 Task: Open Card Social Media Influencer Campaign Review in Board Market Analysis for Market Penetration Strategy to Workspace Digital Marketing Agencies and add a team member Softage.1@softage.net, a label Purple, a checklist Slow Food Movement, an attachment from your onedrive, a color Purple and finally, add a card description 'Plan and execute company team-building conference with team-building exercises on problem-solving and decision making' and a comment 'Given the potential impact of this task on our company reputation for innovation, let us ensure that we approach it with a sense of creativity and imagination.'. Add a start date 'Jan 09, 1900' with a due date 'Jan 16, 1900'
Action: Mouse moved to (539, 164)
Screenshot: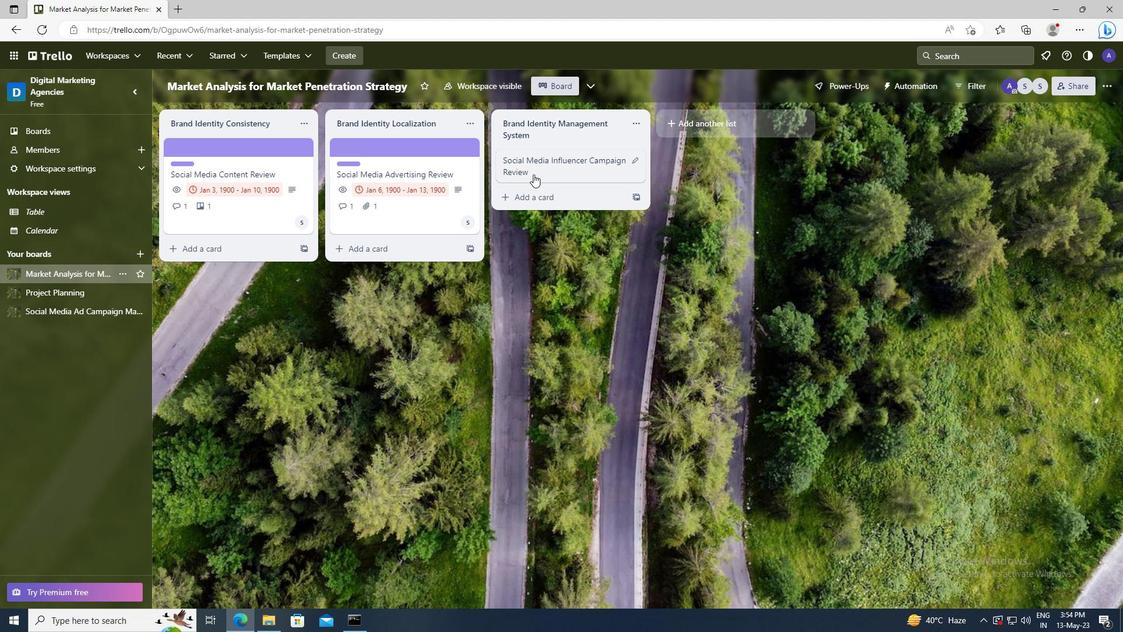 
Action: Mouse pressed left at (539, 164)
Screenshot: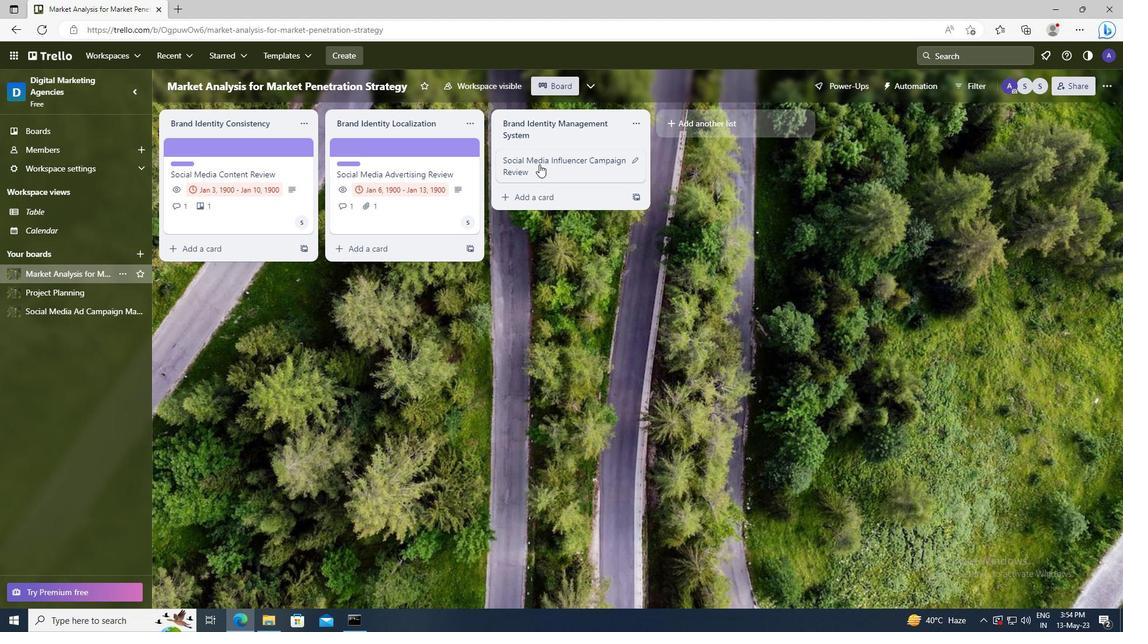 
Action: Mouse moved to (696, 183)
Screenshot: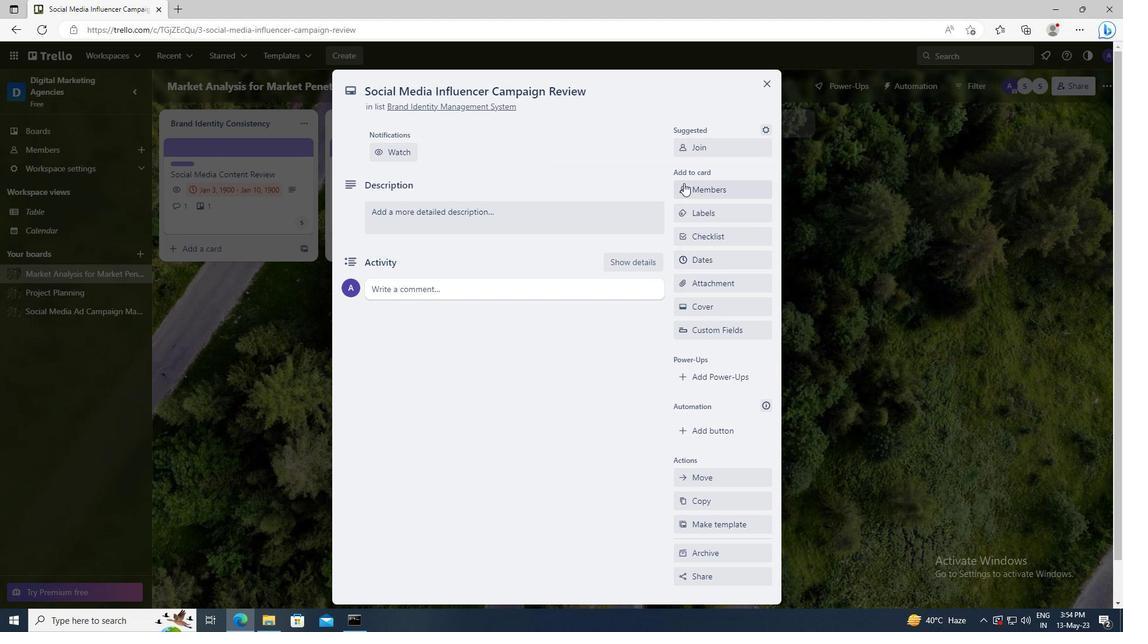 
Action: Mouse pressed left at (696, 183)
Screenshot: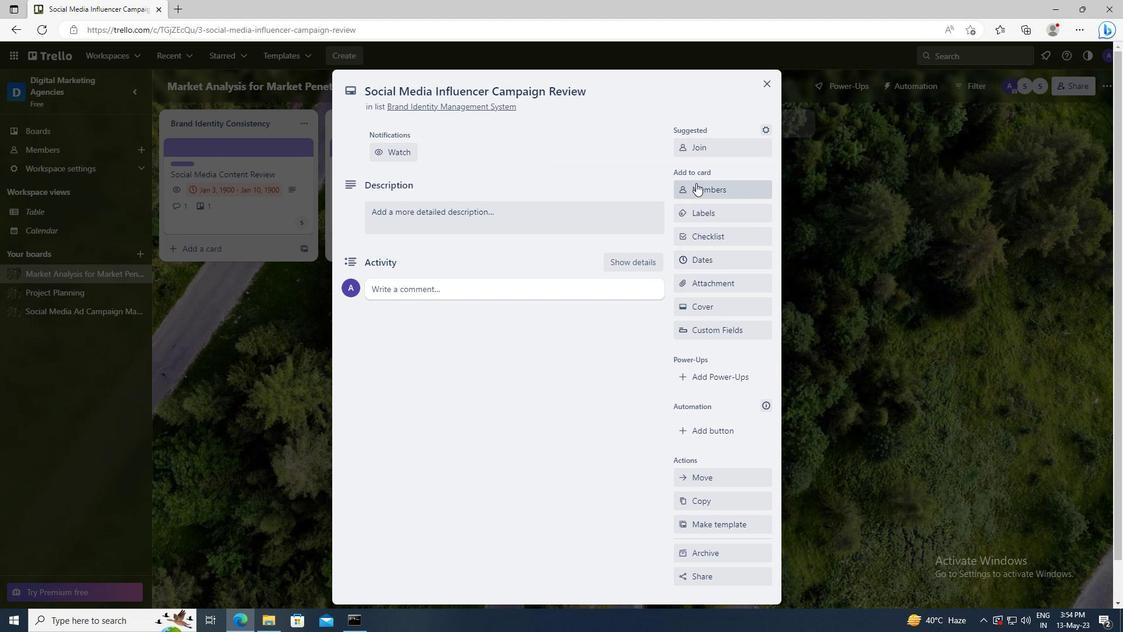 
Action: Mouse moved to (702, 240)
Screenshot: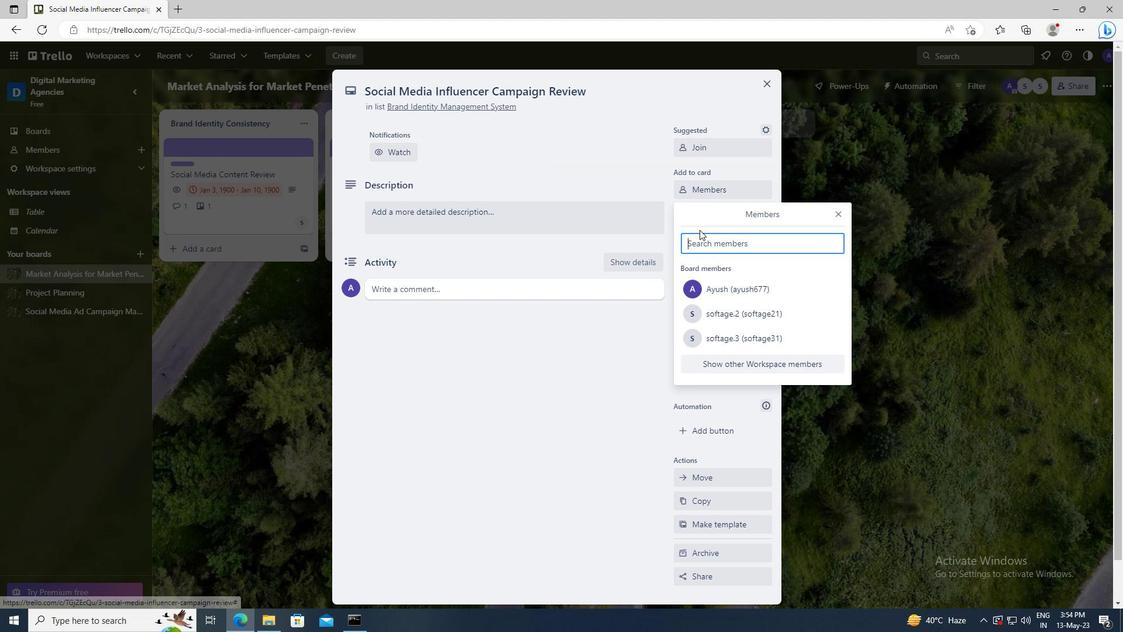 
Action: Mouse pressed left at (702, 240)
Screenshot: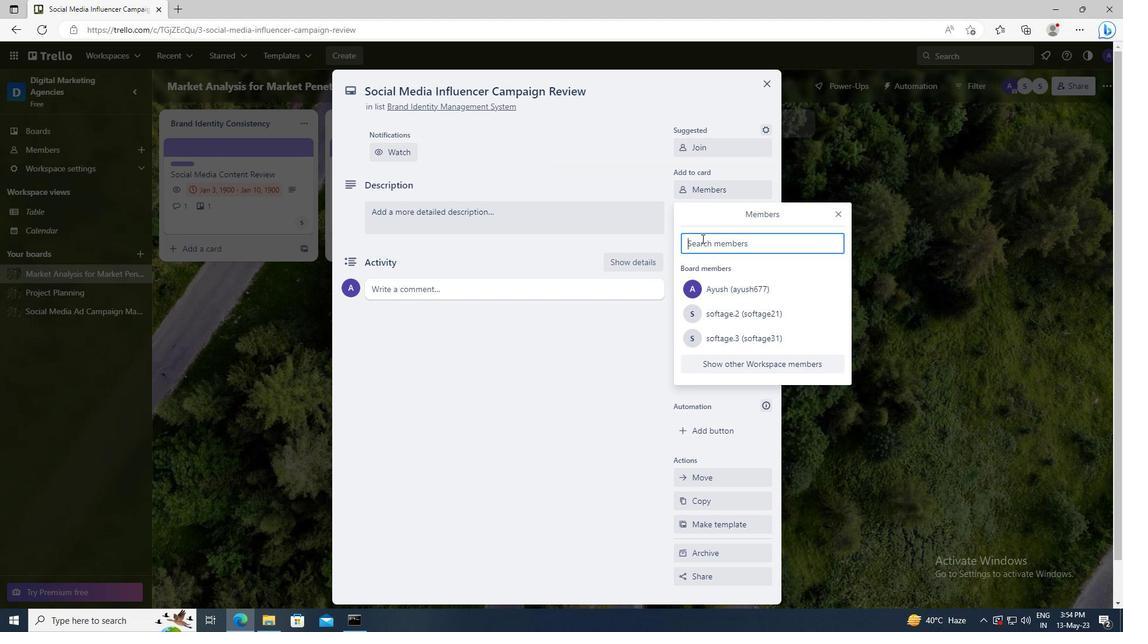 
Action: Key pressed <Key.shift>SOFTAGE.1
Screenshot: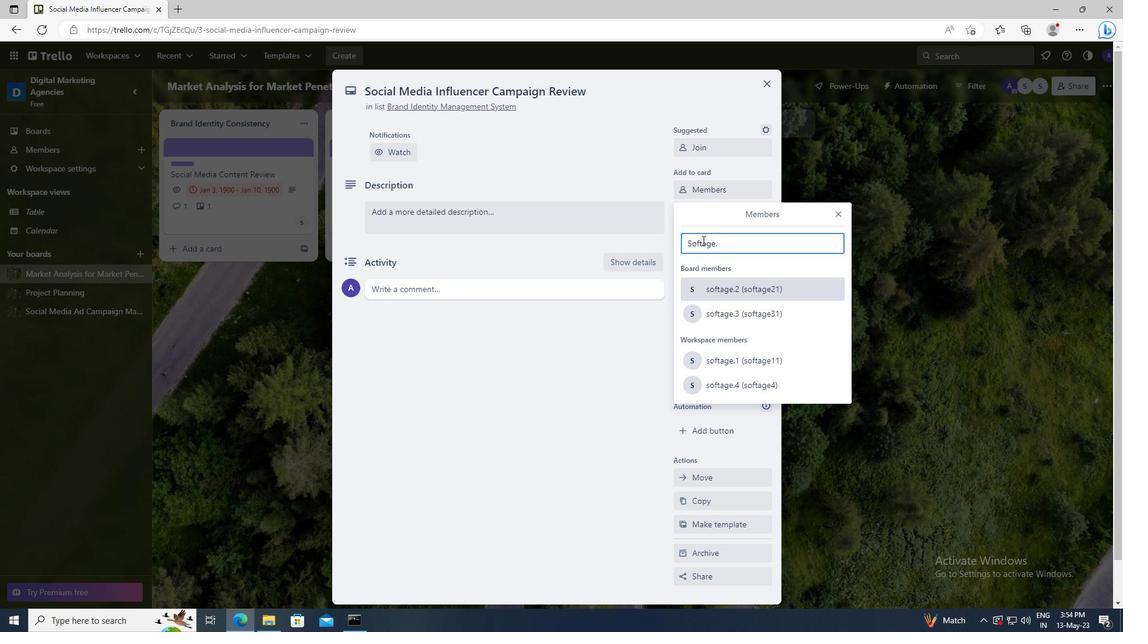 
Action: Mouse moved to (730, 355)
Screenshot: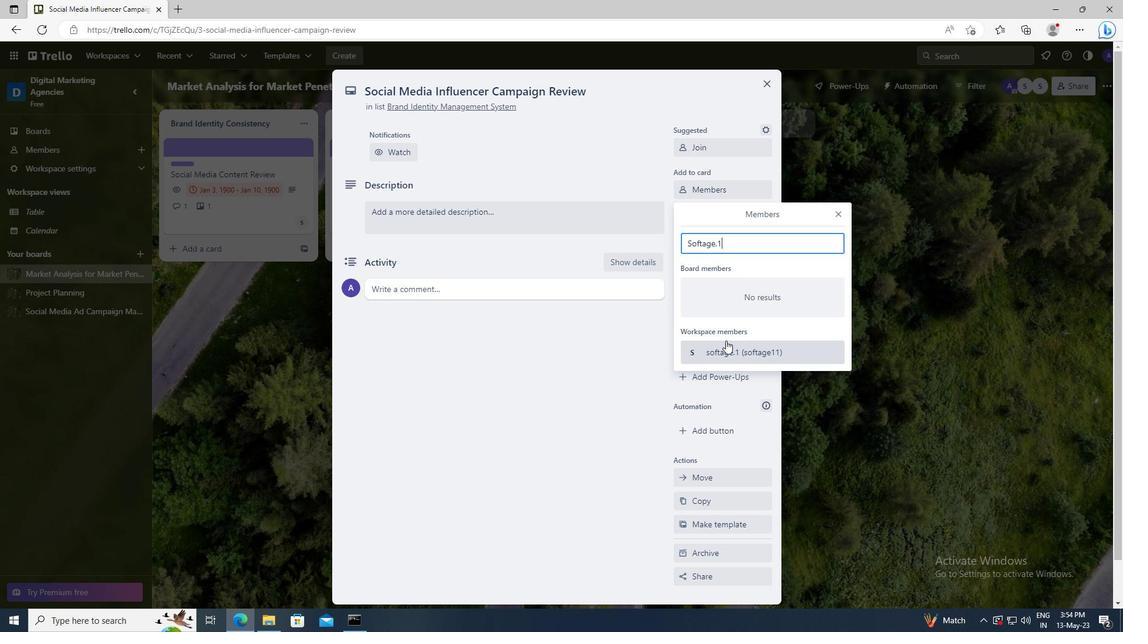 
Action: Mouse pressed left at (730, 355)
Screenshot: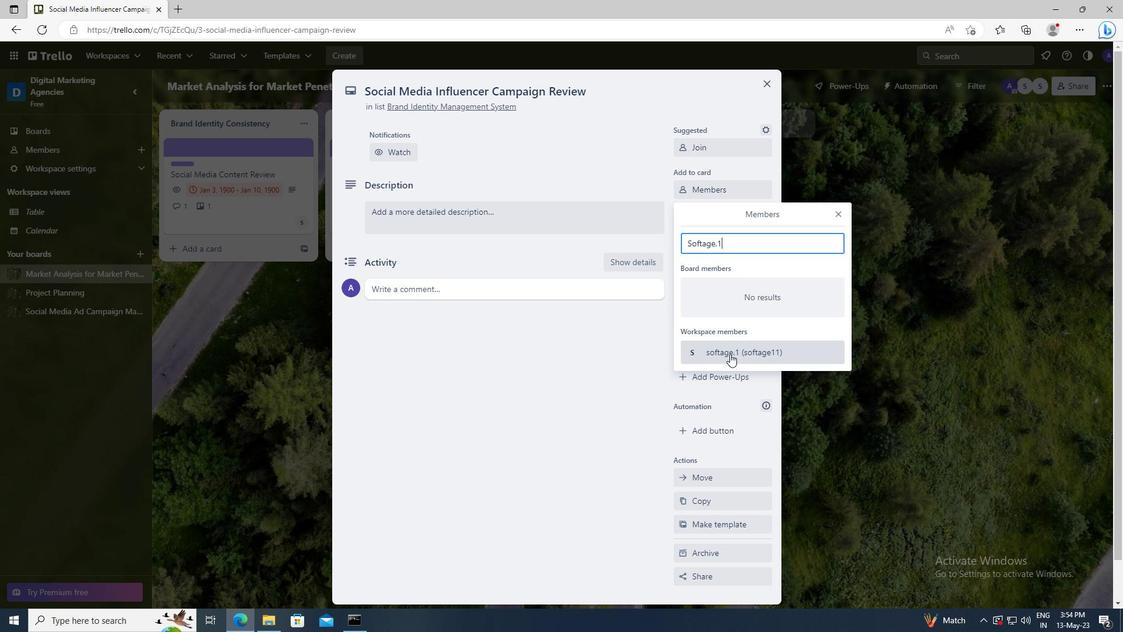 
Action: Mouse moved to (839, 217)
Screenshot: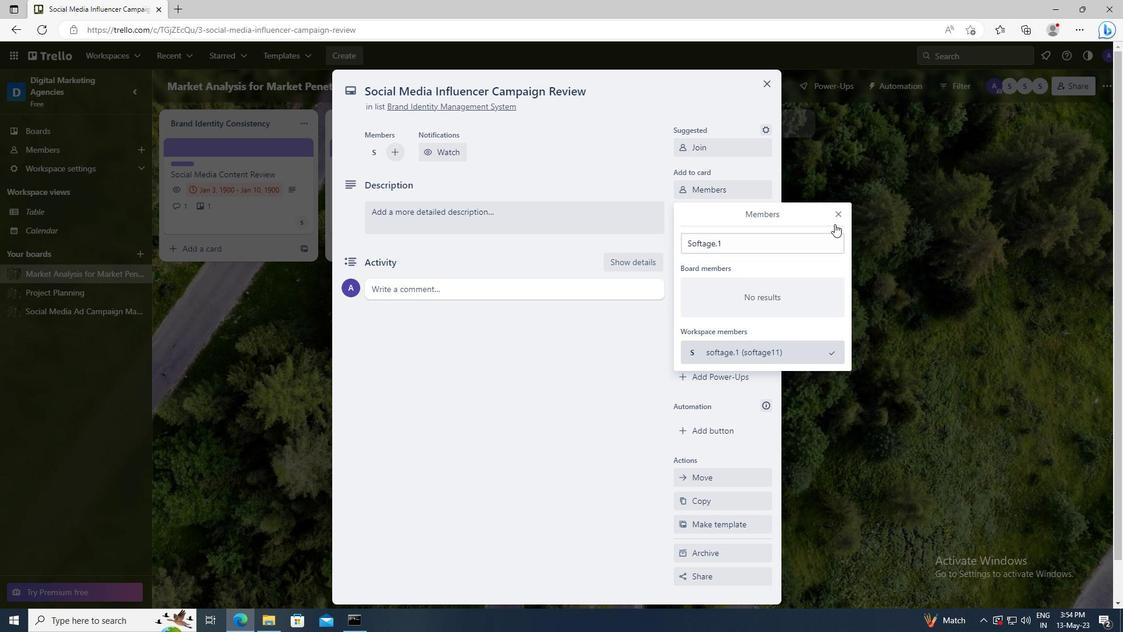 
Action: Mouse pressed left at (839, 217)
Screenshot: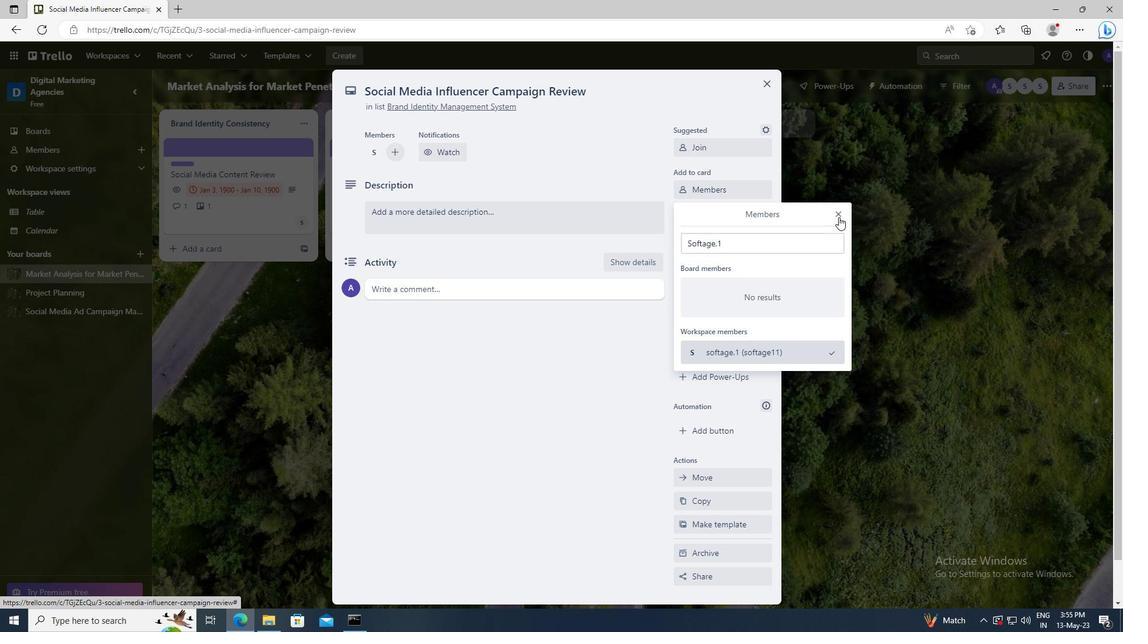 
Action: Mouse moved to (722, 211)
Screenshot: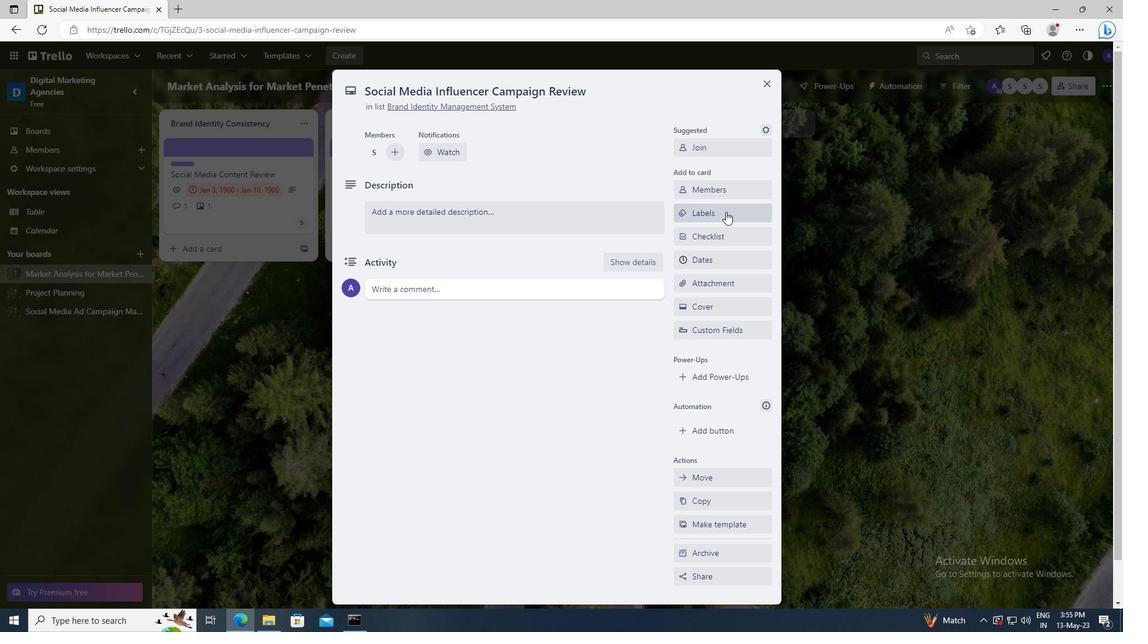 
Action: Mouse pressed left at (722, 211)
Screenshot: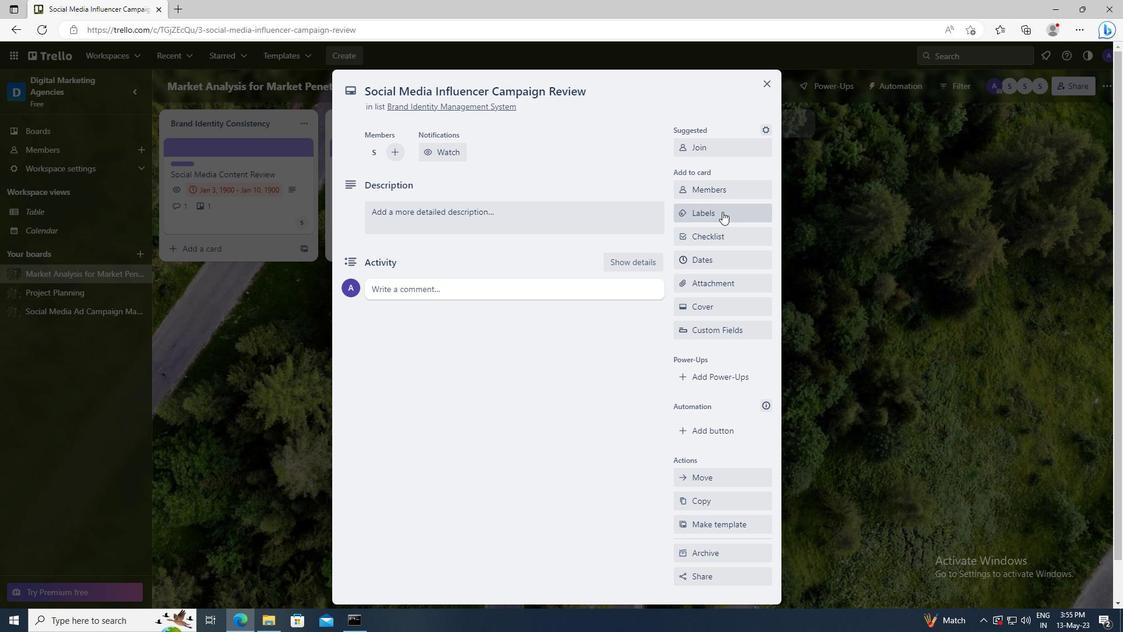 
Action: Mouse moved to (756, 437)
Screenshot: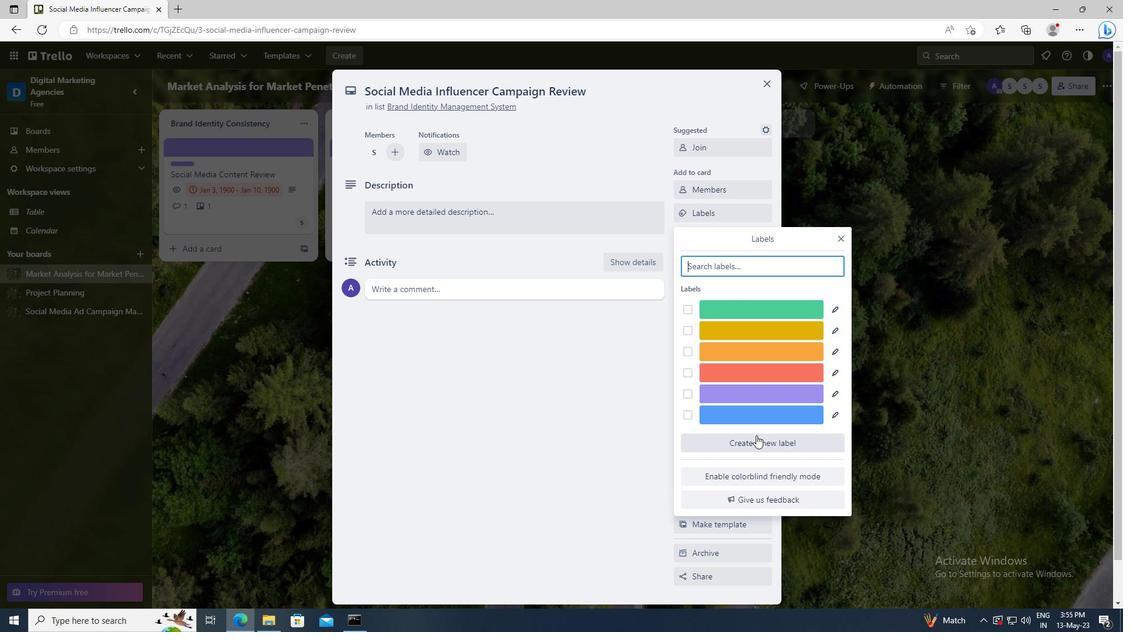 
Action: Mouse pressed left at (756, 437)
Screenshot: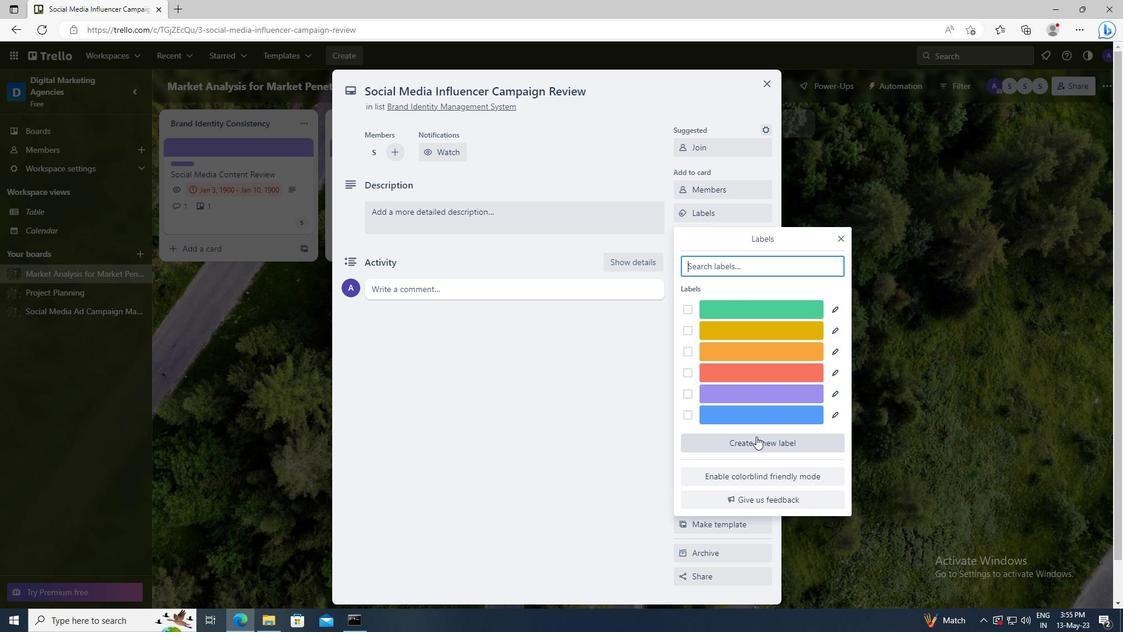 
Action: Mouse moved to (818, 404)
Screenshot: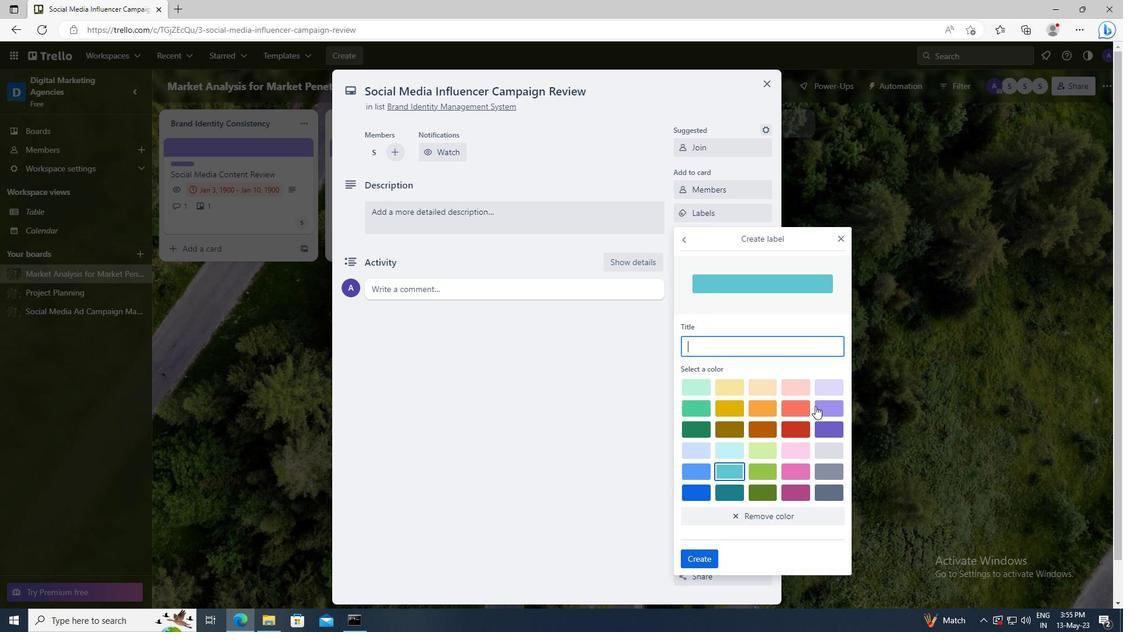
Action: Mouse pressed left at (818, 404)
Screenshot: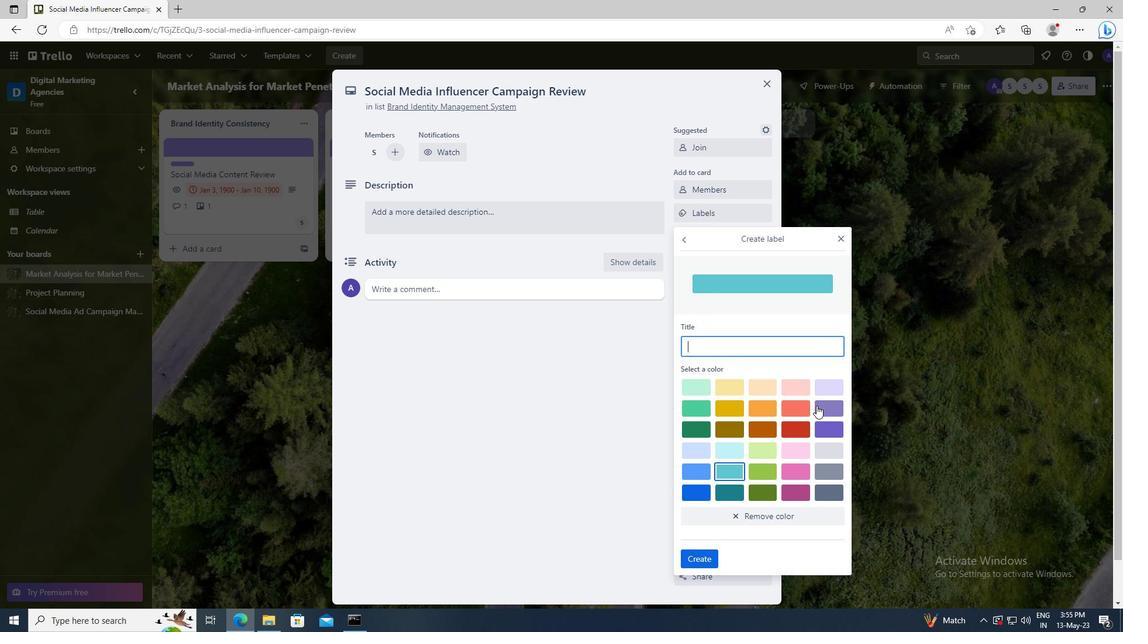 
Action: Mouse moved to (711, 551)
Screenshot: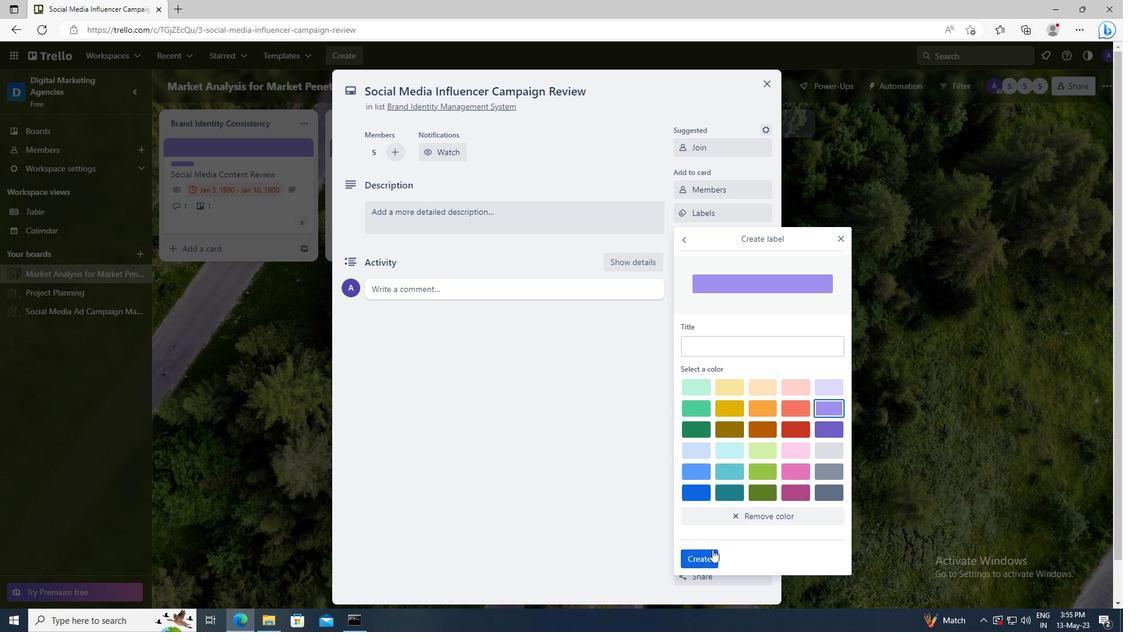 
Action: Mouse pressed left at (711, 551)
Screenshot: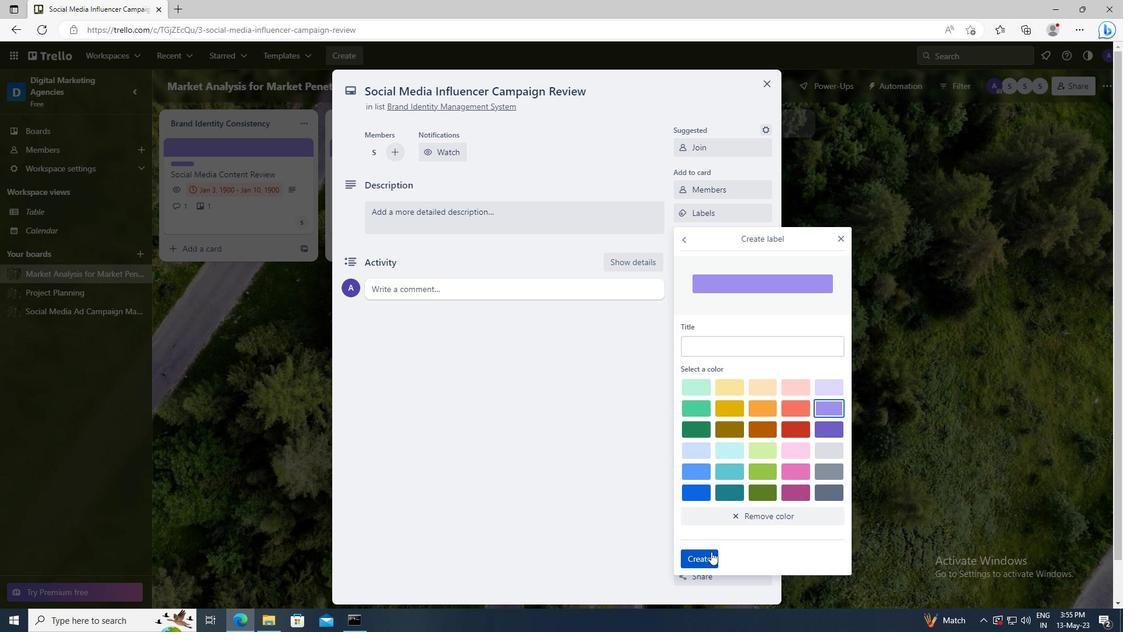 
Action: Mouse moved to (841, 241)
Screenshot: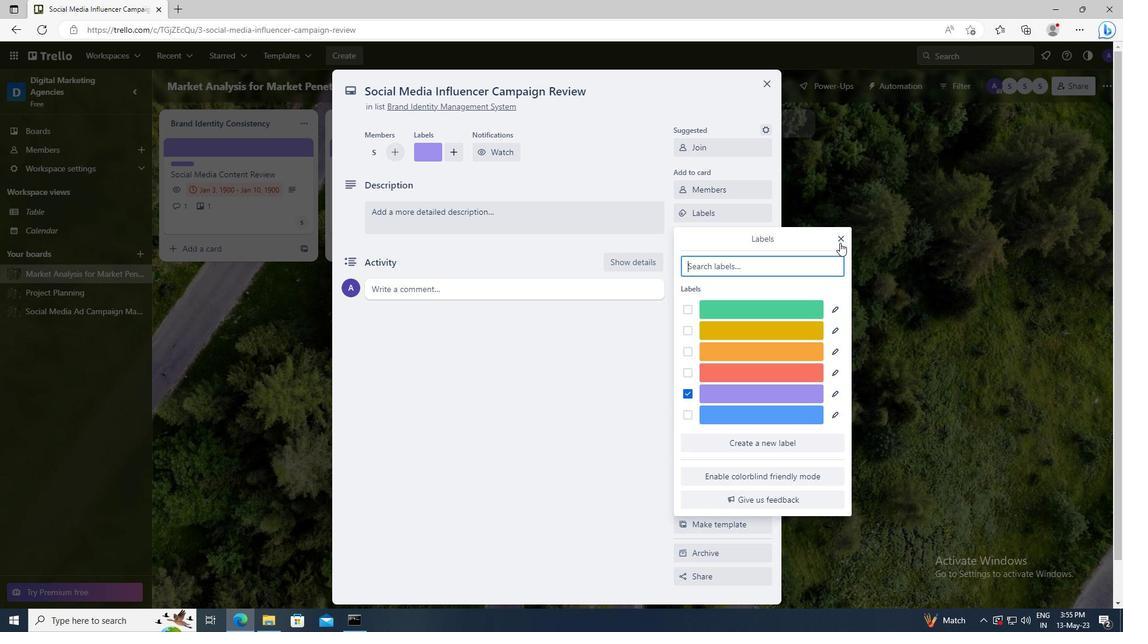 
Action: Mouse pressed left at (841, 241)
Screenshot: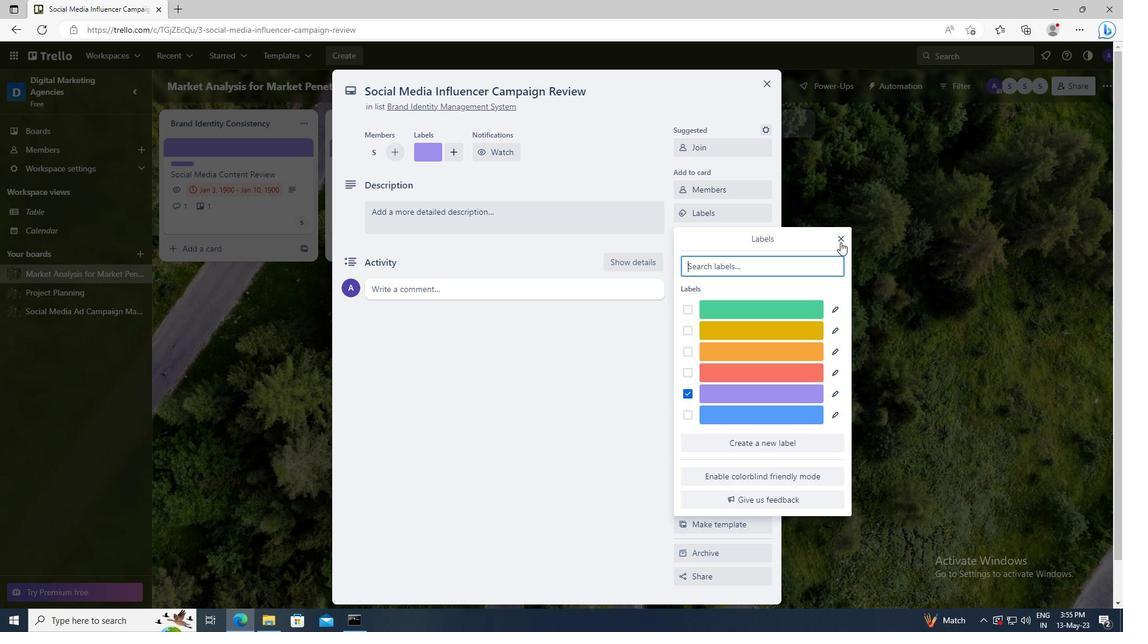 
Action: Mouse moved to (738, 240)
Screenshot: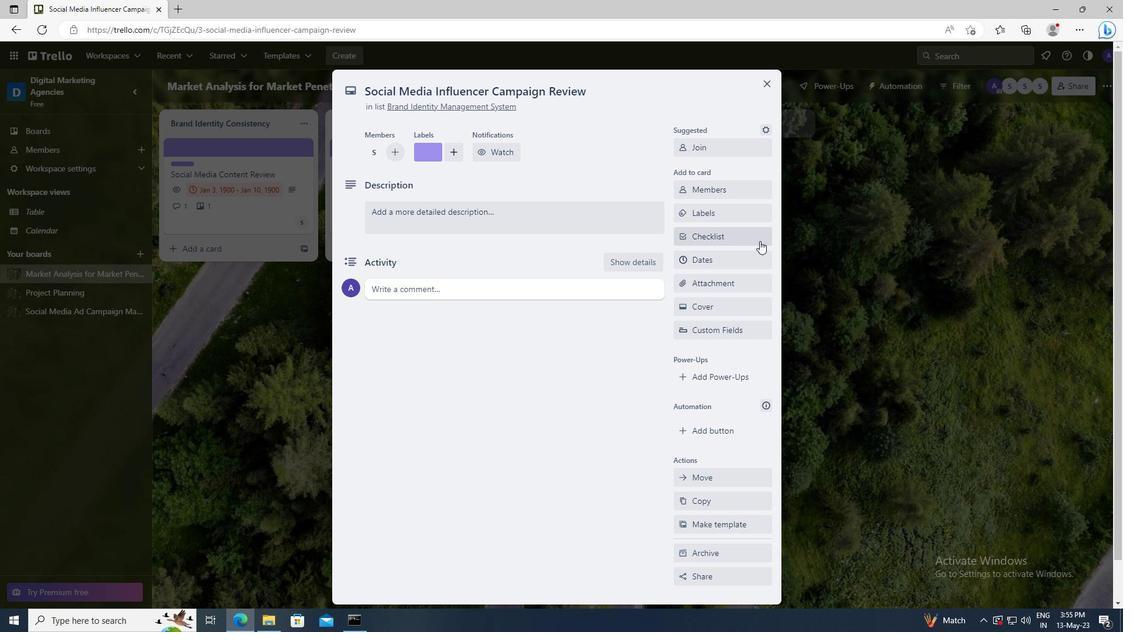 
Action: Mouse pressed left at (738, 240)
Screenshot: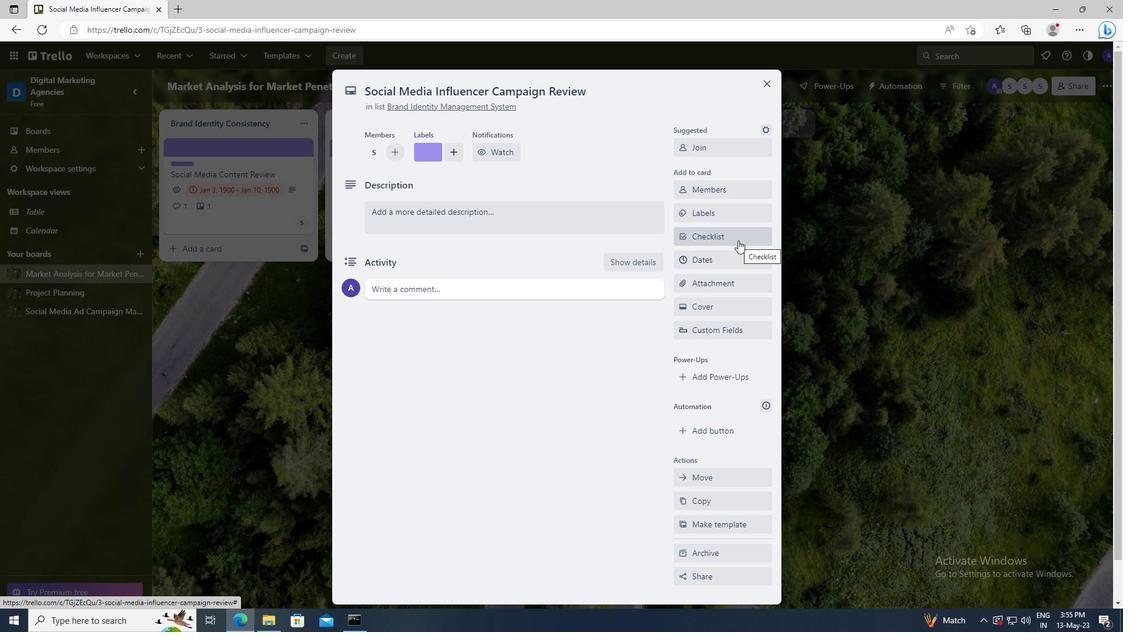
Action: Key pressed <Key.shift>SLOW<Key.space><Key.shift>FOOD<Key.space><Key.shift>MOVEMENT
Screenshot: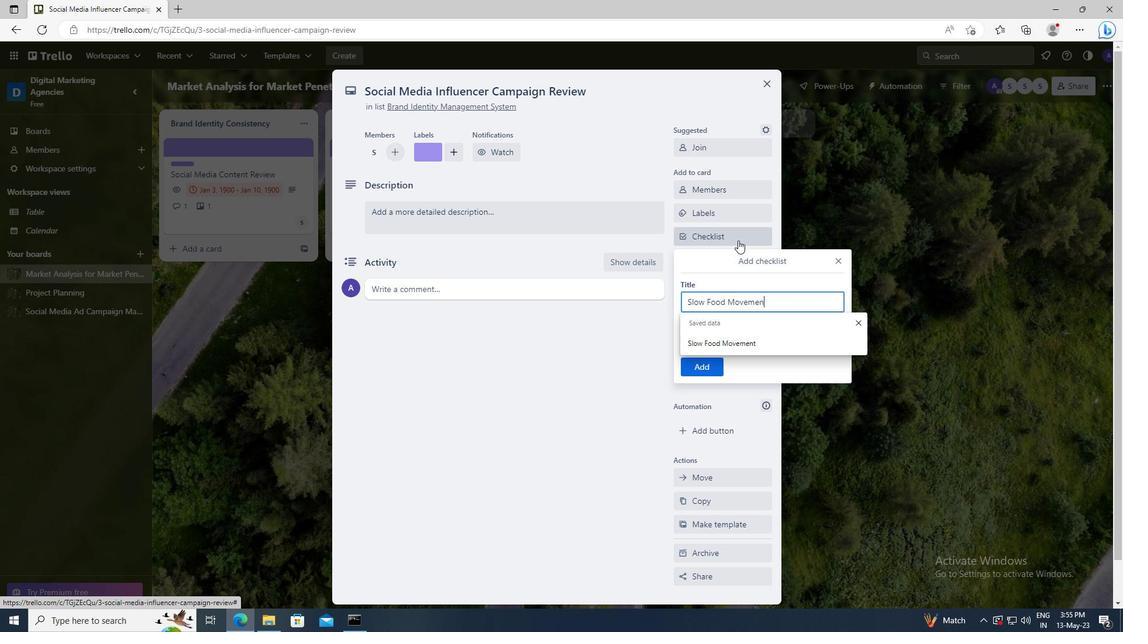 
Action: Mouse moved to (711, 368)
Screenshot: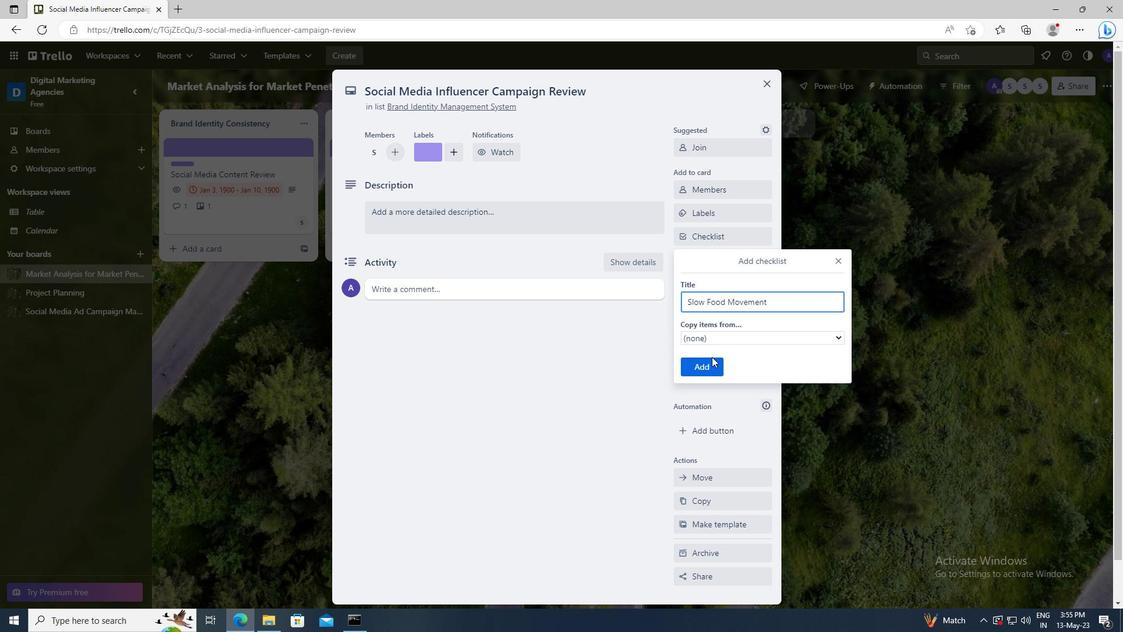 
Action: Mouse pressed left at (711, 368)
Screenshot: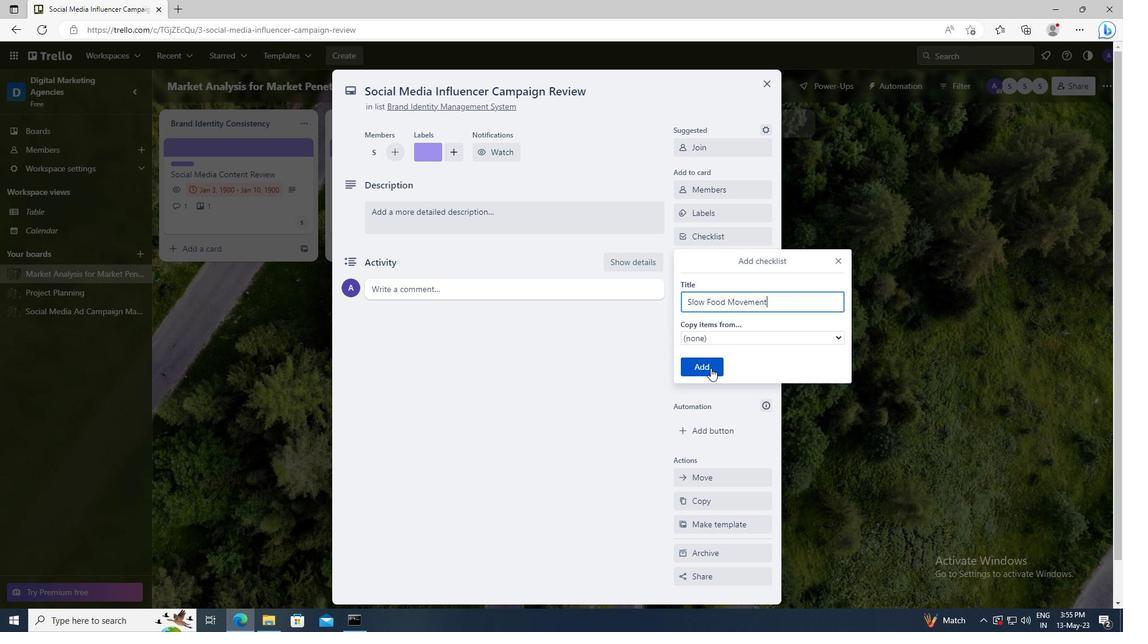 
Action: Mouse moved to (702, 282)
Screenshot: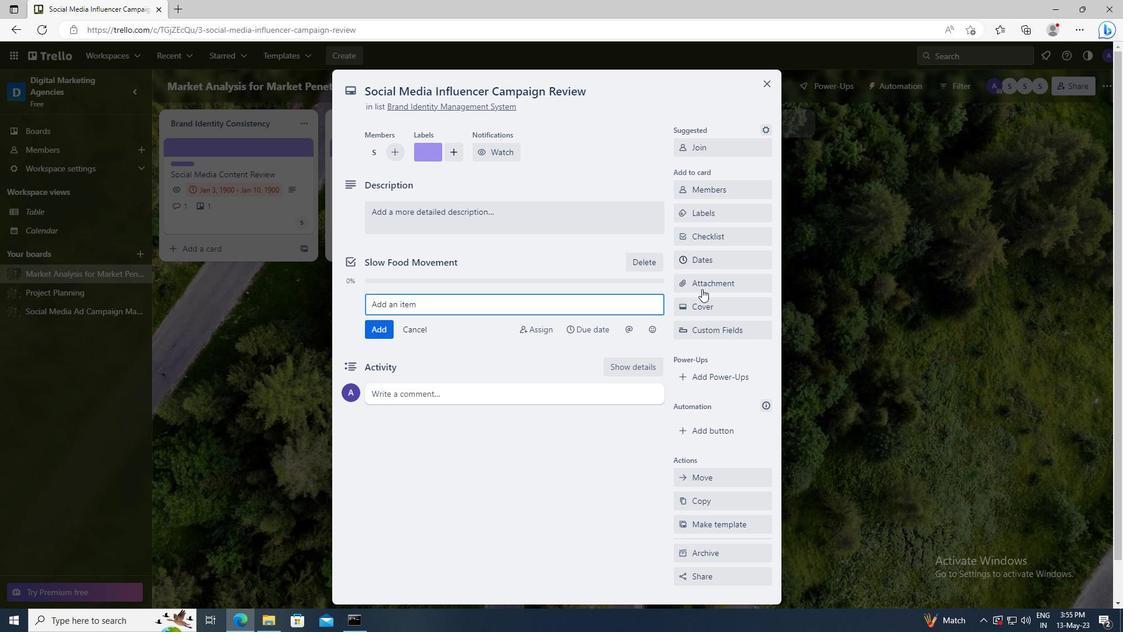 
Action: Mouse pressed left at (702, 282)
Screenshot: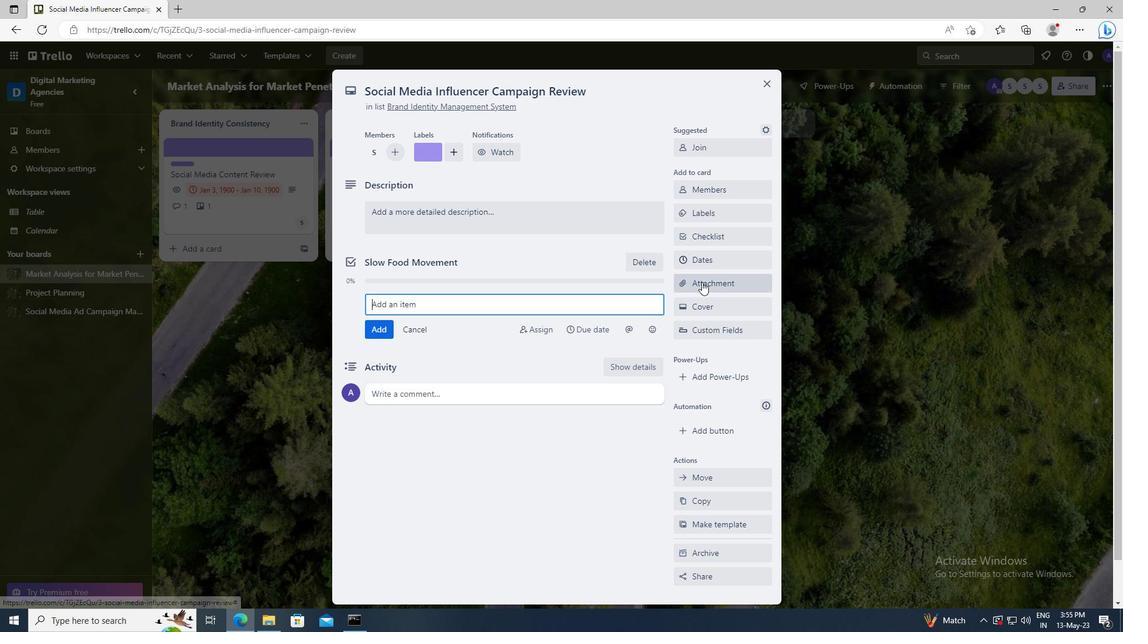 
Action: Mouse moved to (700, 424)
Screenshot: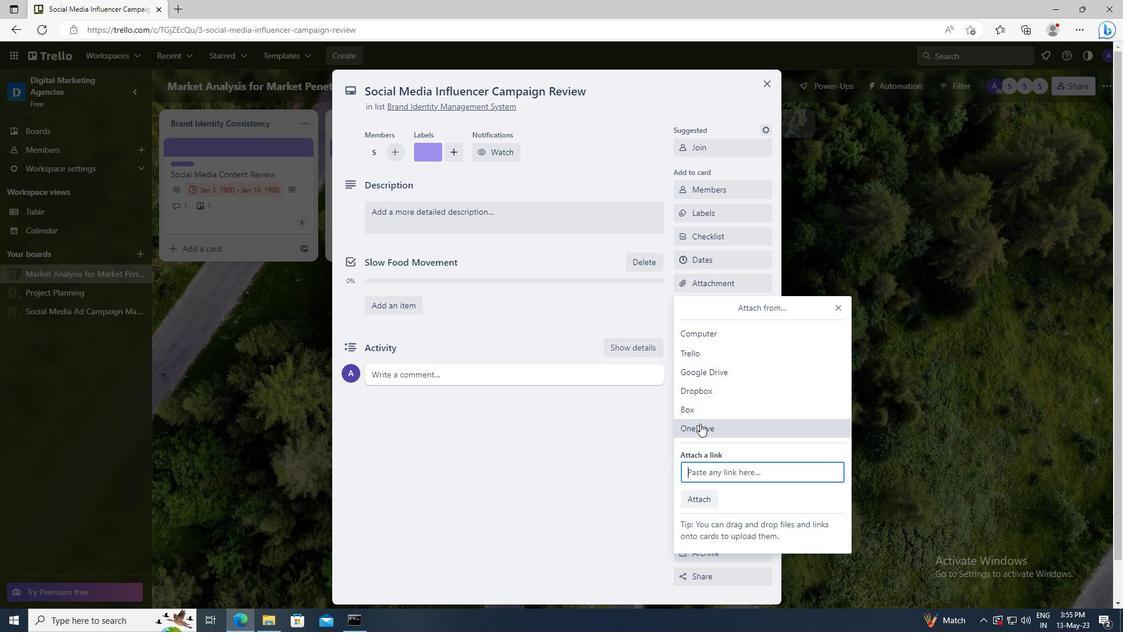 
Action: Mouse pressed left at (700, 424)
Screenshot: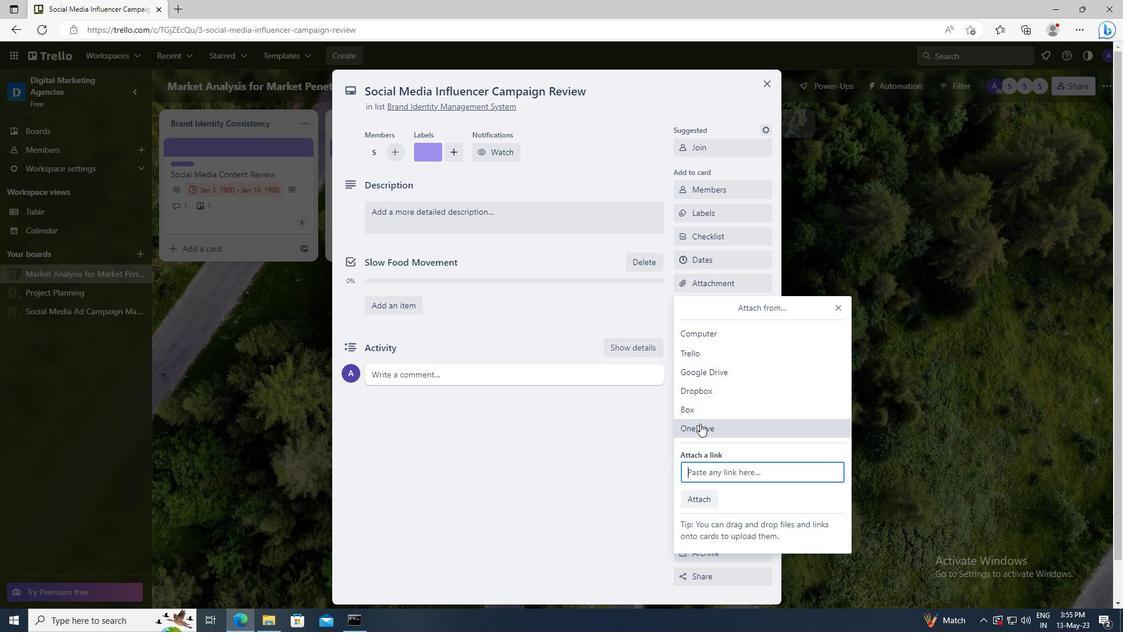 
Action: Mouse moved to (419, 229)
Screenshot: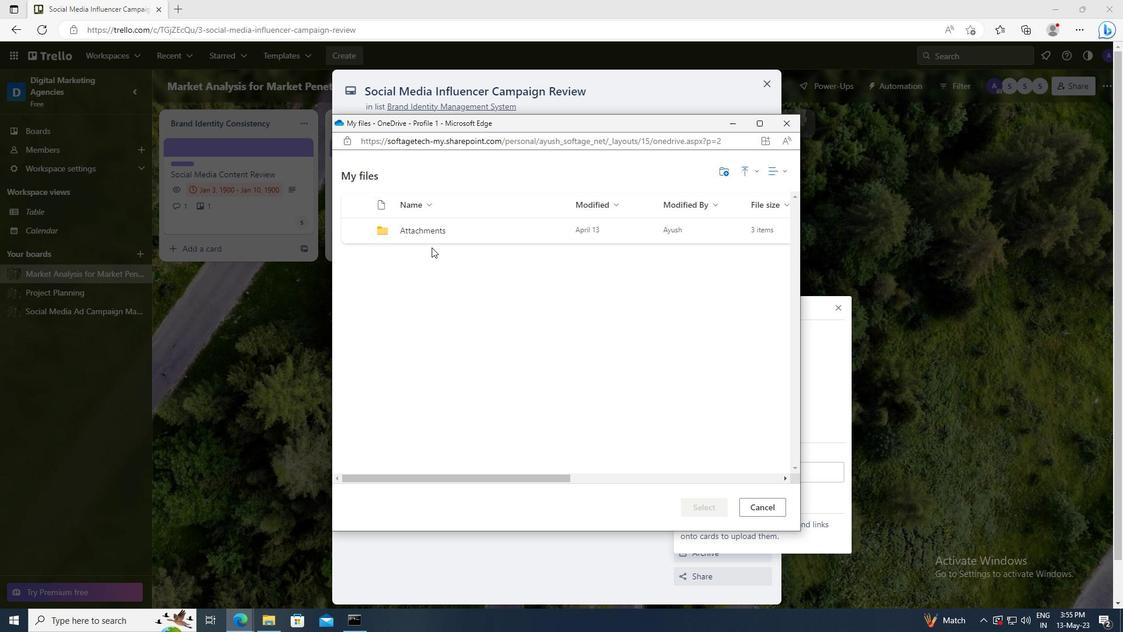 
Action: Mouse pressed left at (419, 229)
Screenshot: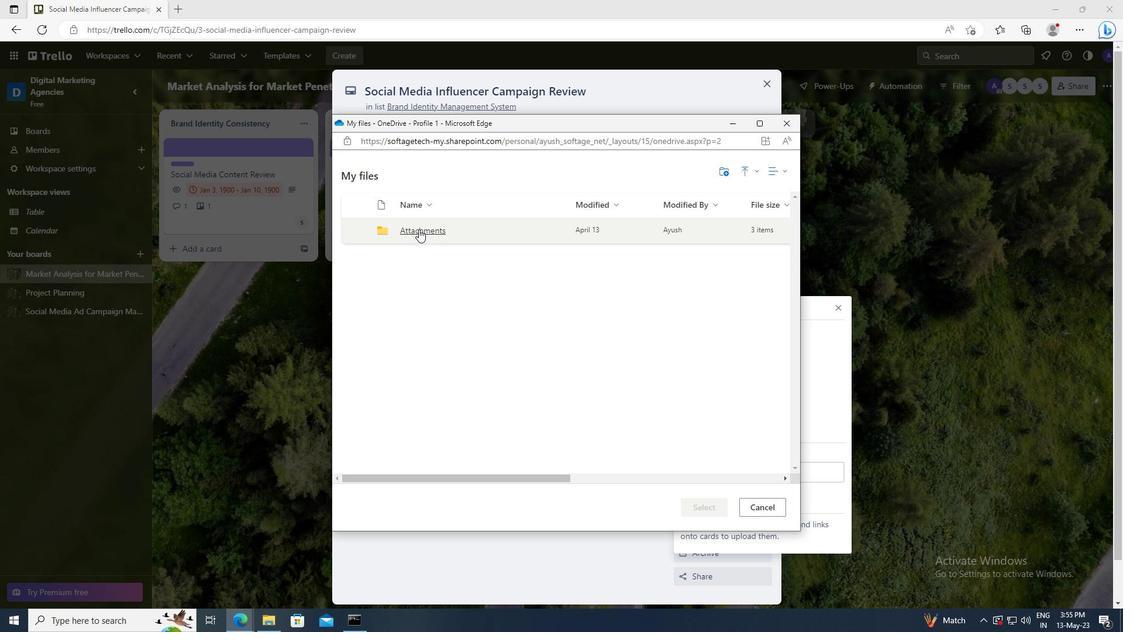 
Action: Mouse moved to (359, 234)
Screenshot: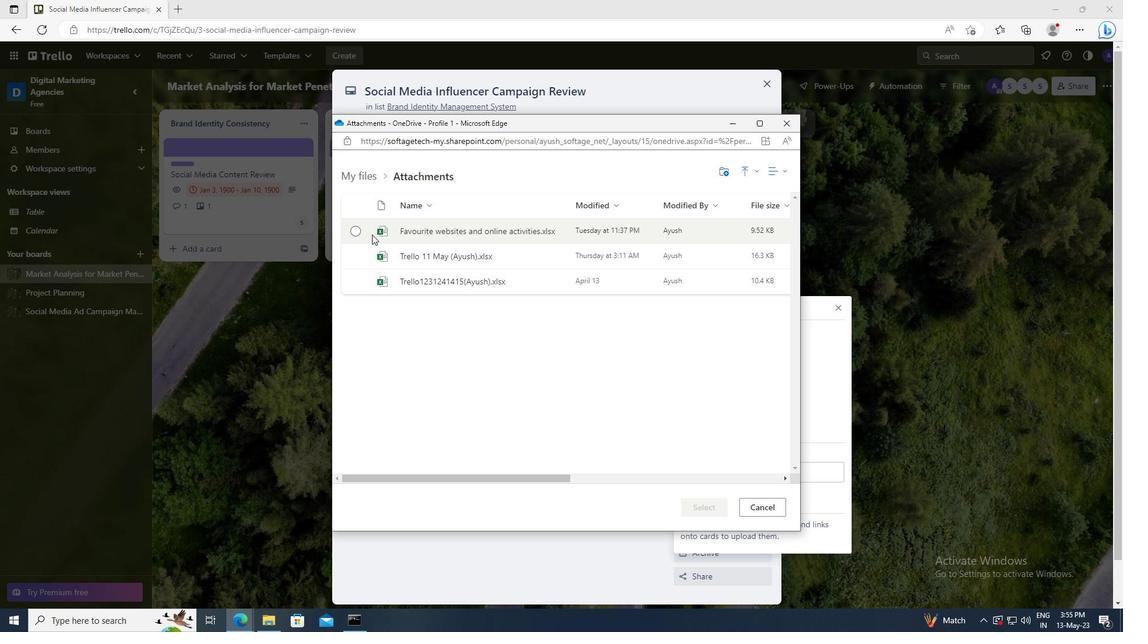 
Action: Mouse pressed left at (359, 234)
Screenshot: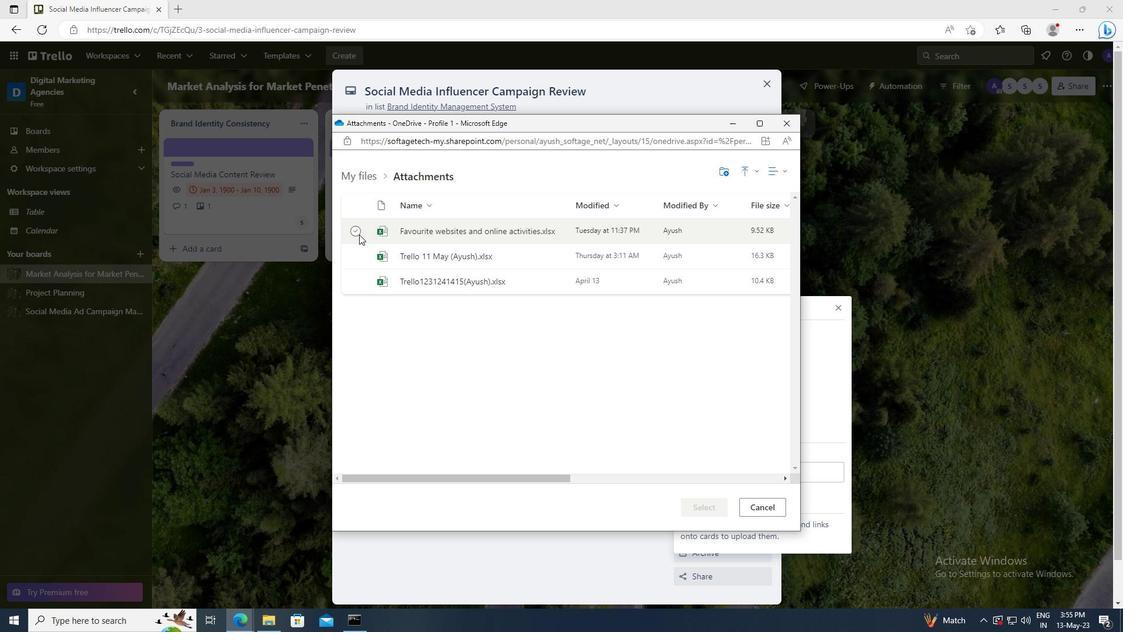 
Action: Mouse moved to (698, 505)
Screenshot: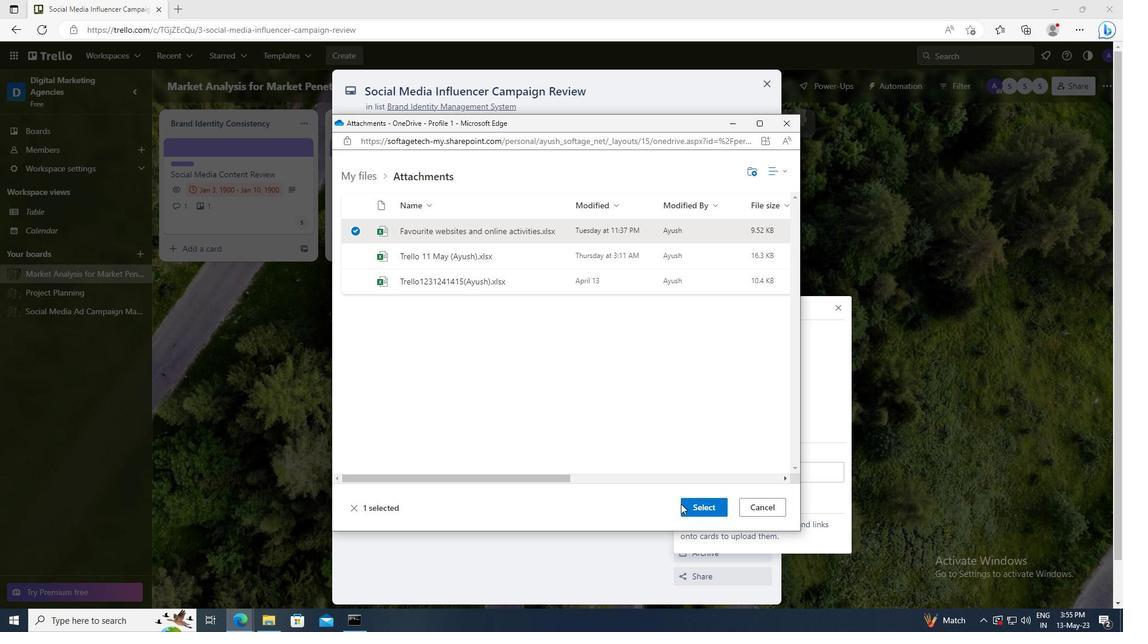 
Action: Mouse pressed left at (698, 505)
Screenshot: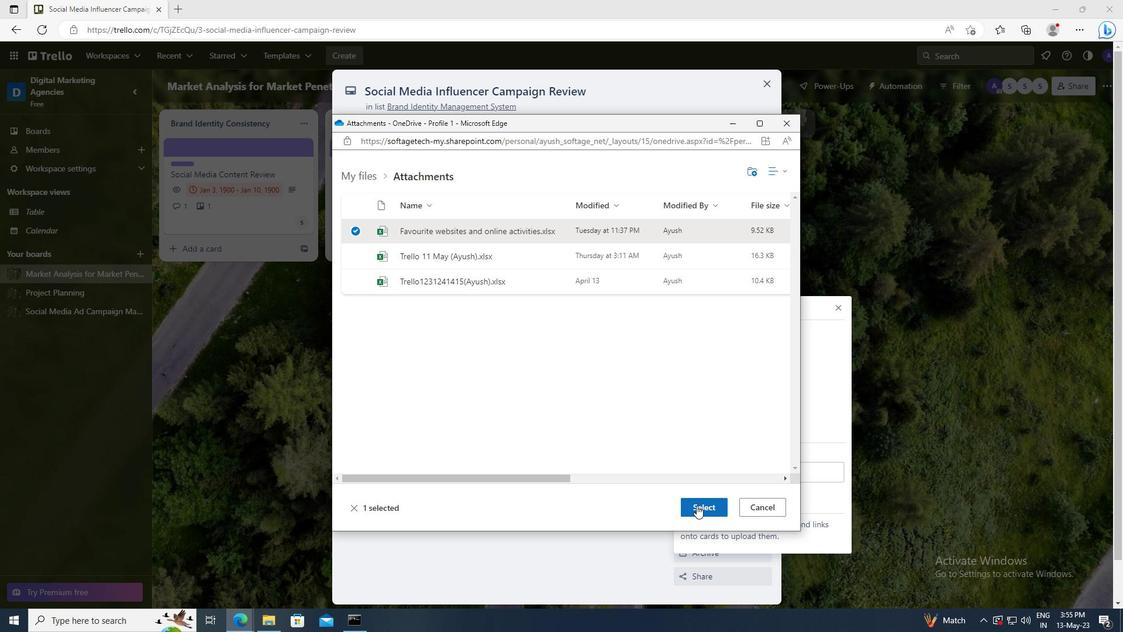 
Action: Mouse moved to (690, 305)
Screenshot: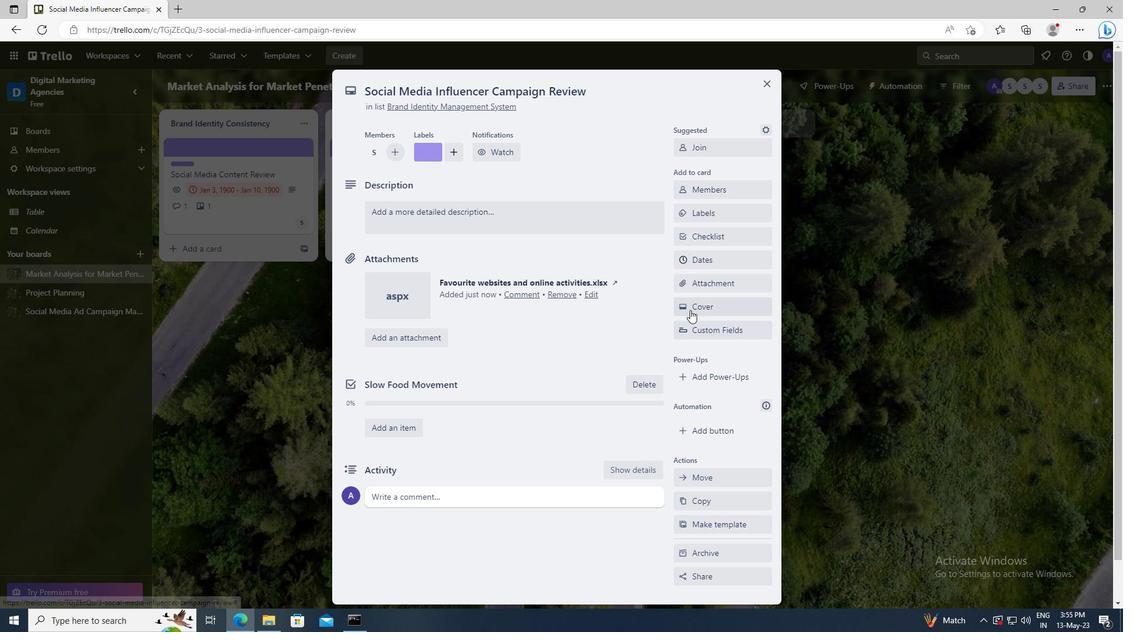 
Action: Mouse pressed left at (690, 305)
Screenshot: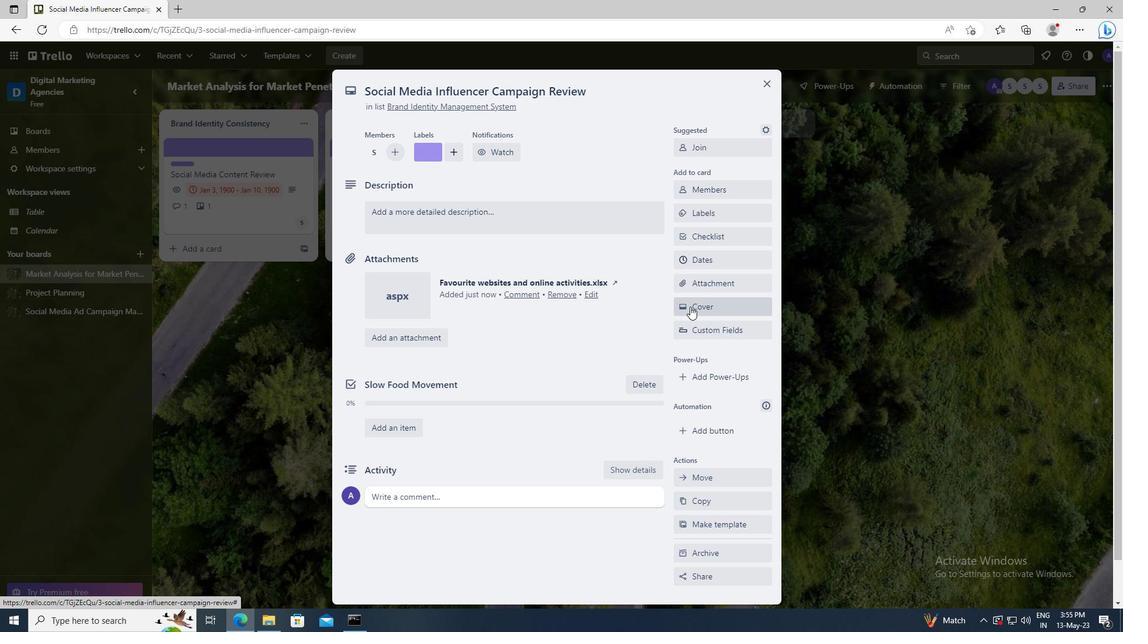 
Action: Mouse moved to (836, 365)
Screenshot: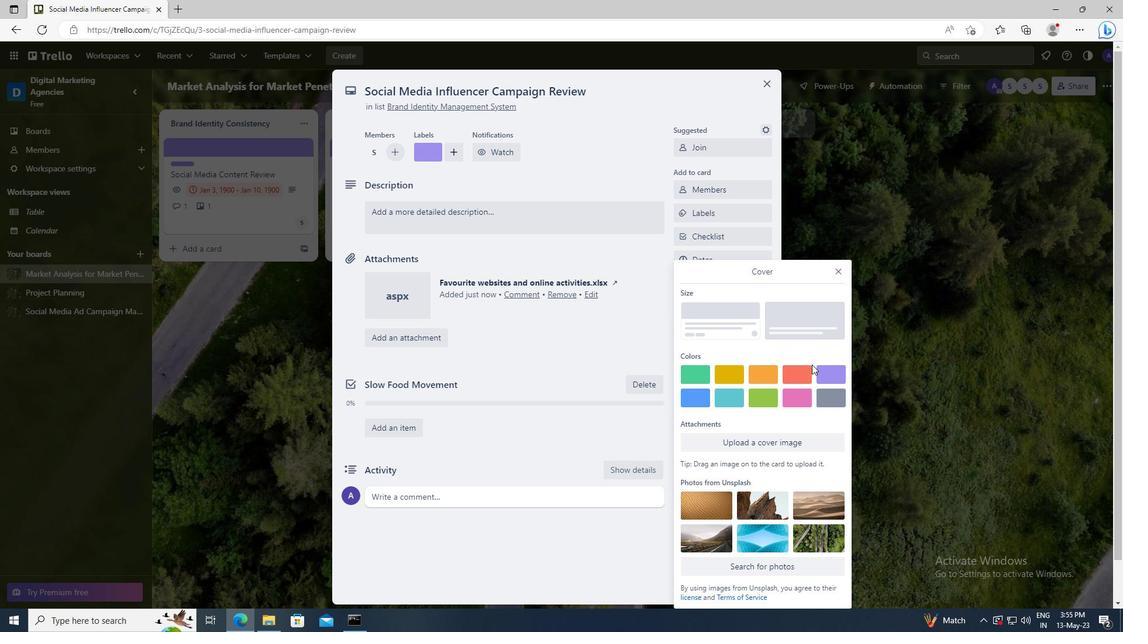 
Action: Mouse pressed left at (836, 365)
Screenshot: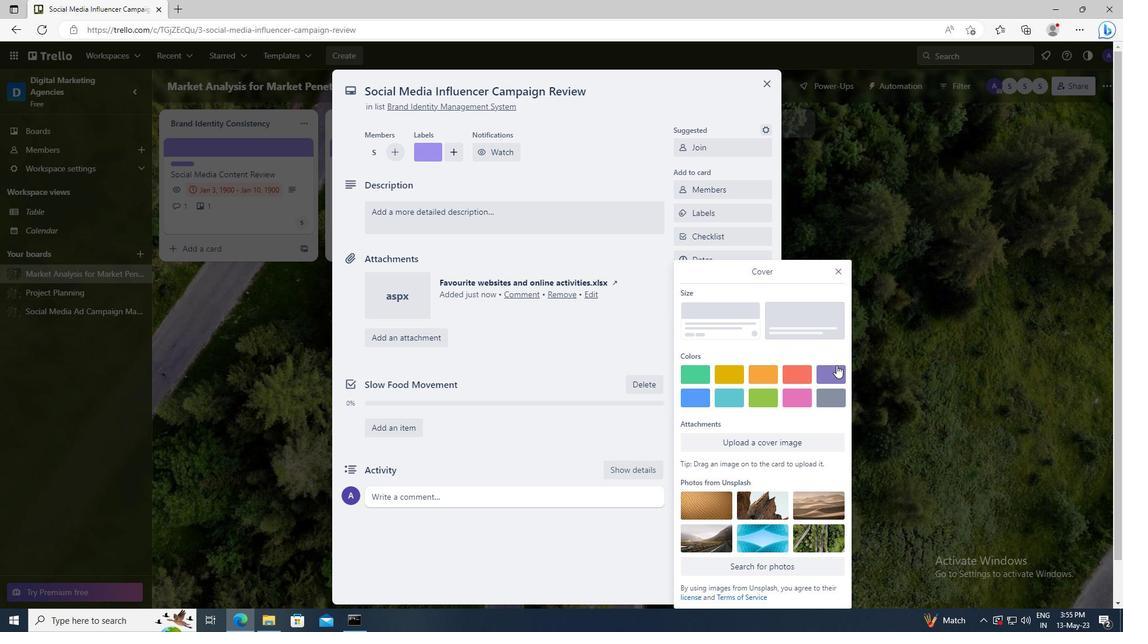 
Action: Mouse moved to (842, 248)
Screenshot: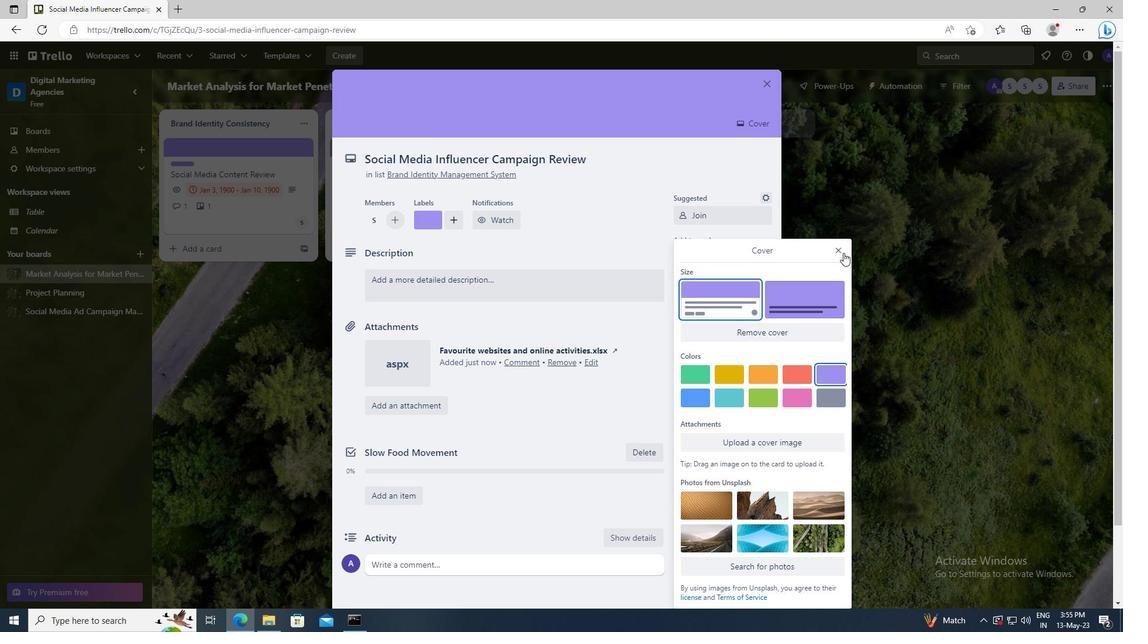 
Action: Mouse pressed left at (842, 248)
Screenshot: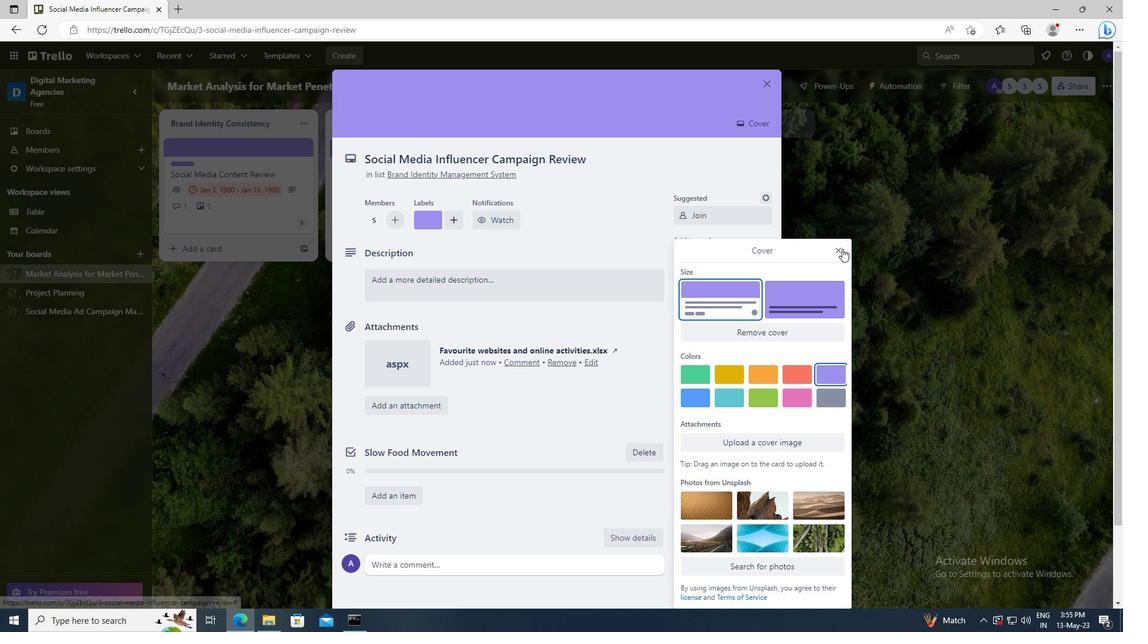 
Action: Mouse moved to (539, 291)
Screenshot: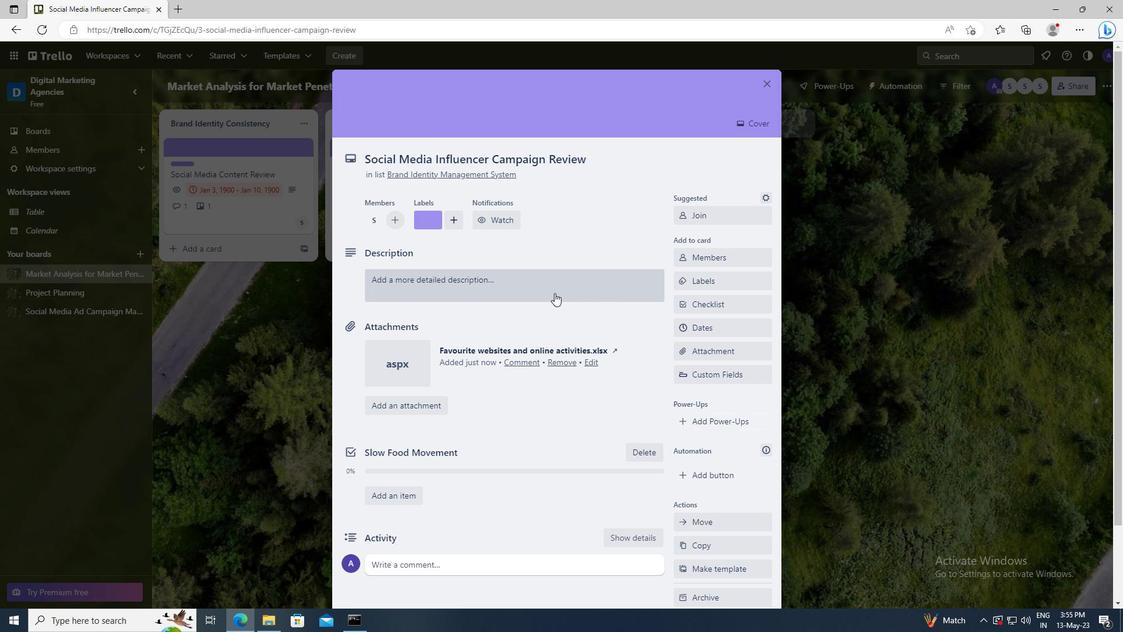 
Action: Mouse pressed left at (539, 291)
Screenshot: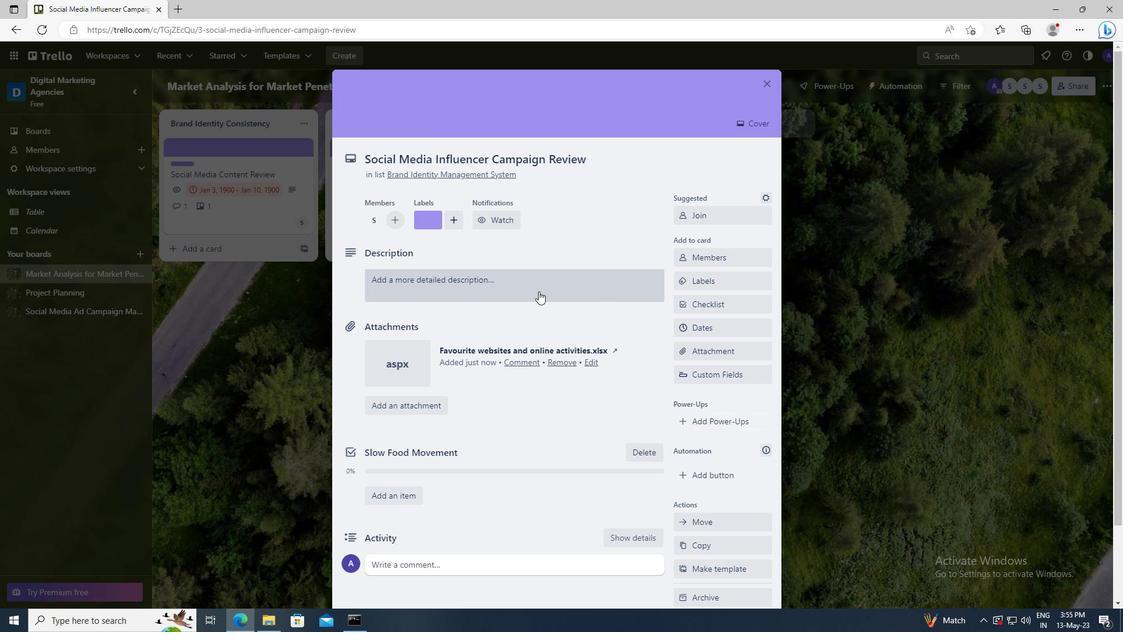 
Action: Key pressed <Key.shift>PLAN<Key.space>AND<Key.space>EXECUTE<Key.space>COMPANY<Key.space>TEAM-BUILDING<Key.space>CONFERENCE<Key.space>WITH<Key.space>TEAM-BUILDING<Key.space>EXERCISES<Key.space>ON<Key.space>B<Key.backspace>PROBLEM<Key.space>SOLVING<Key.space>AND<Key.space>DECISION<Key.space>MAKING
Screenshot: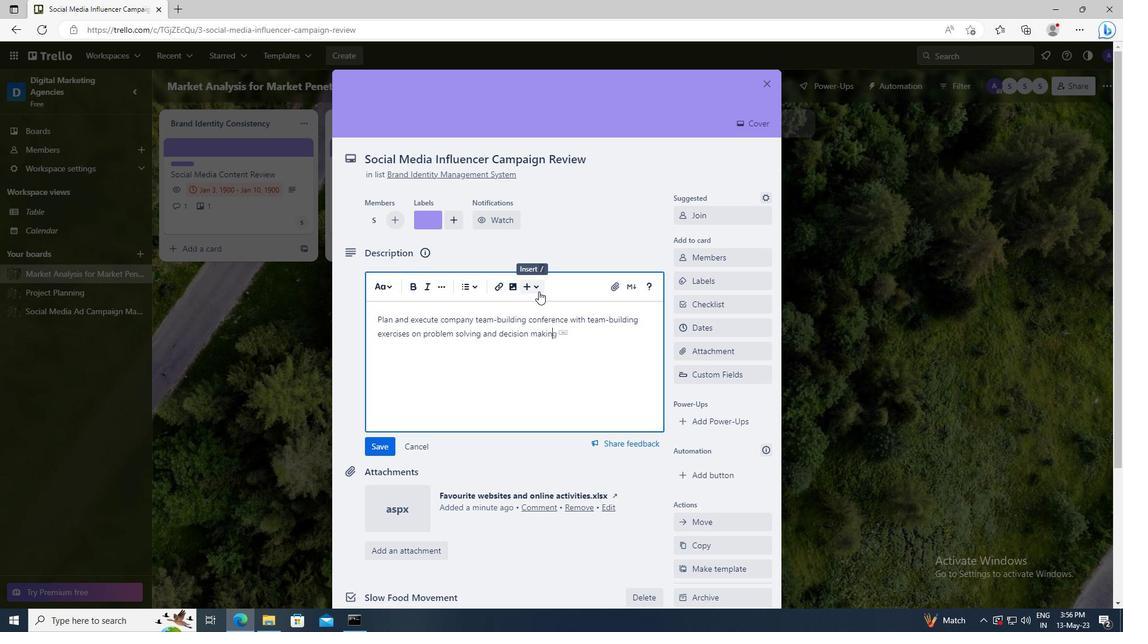 
Action: Mouse scrolled (539, 290) with delta (0, 0)
Screenshot: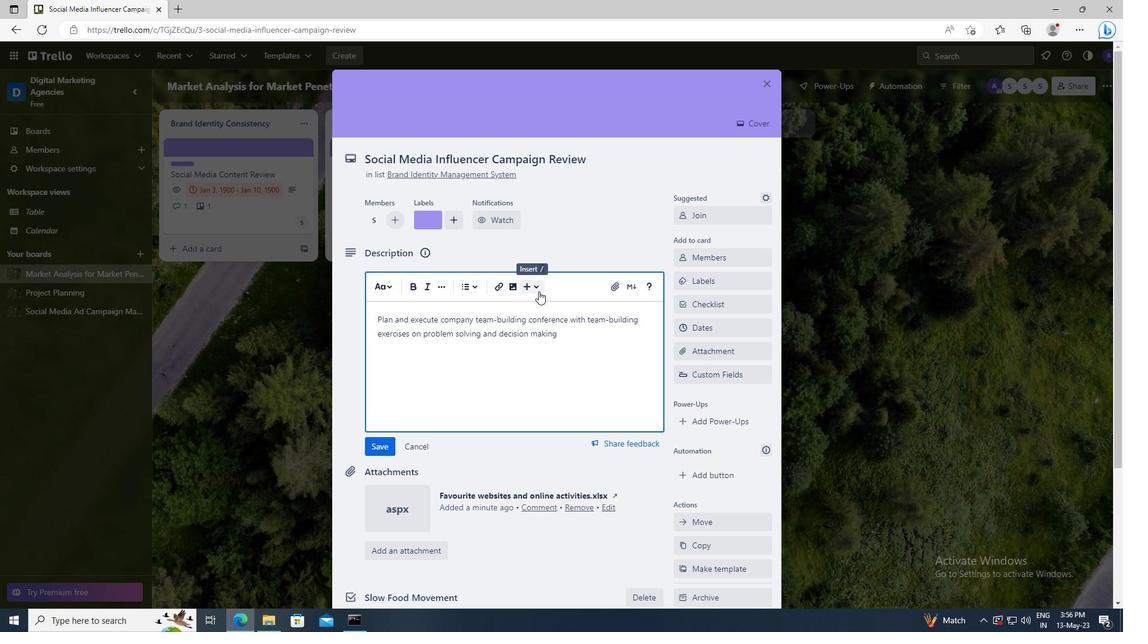 
Action: Mouse scrolled (539, 290) with delta (0, 0)
Screenshot: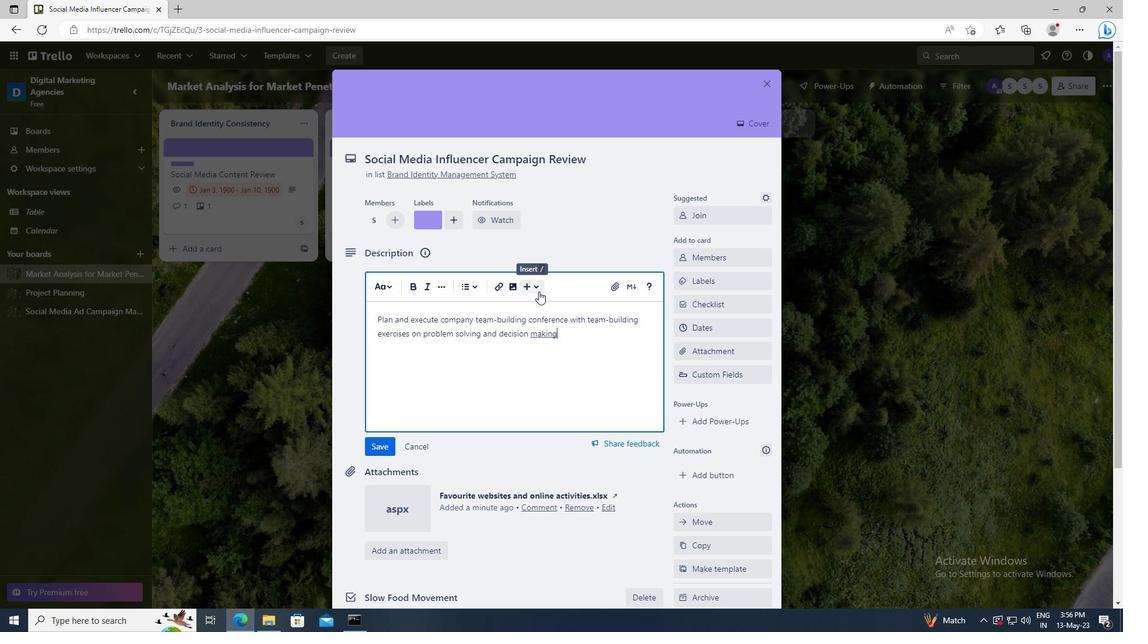 
Action: Mouse moved to (385, 284)
Screenshot: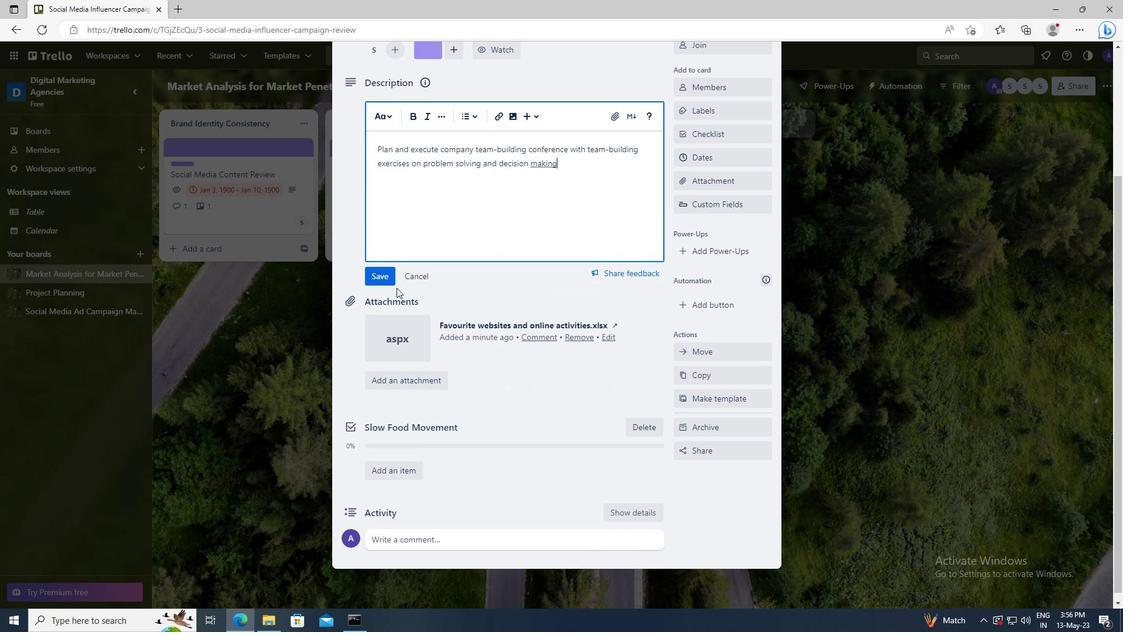 
Action: Mouse pressed left at (385, 284)
Screenshot: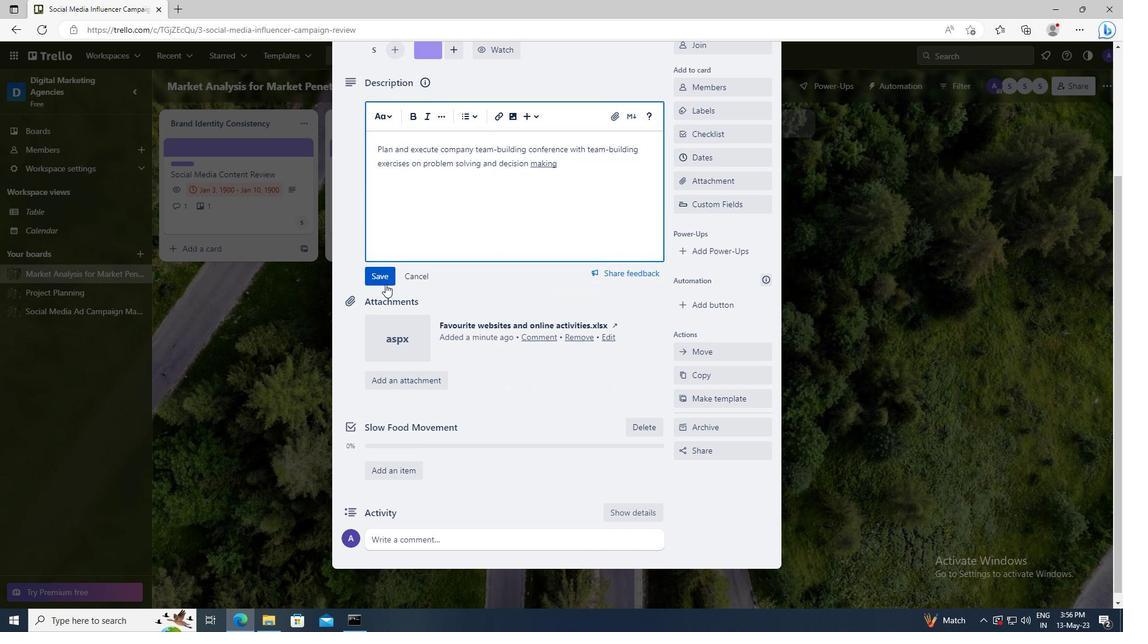 
Action: Mouse moved to (408, 467)
Screenshot: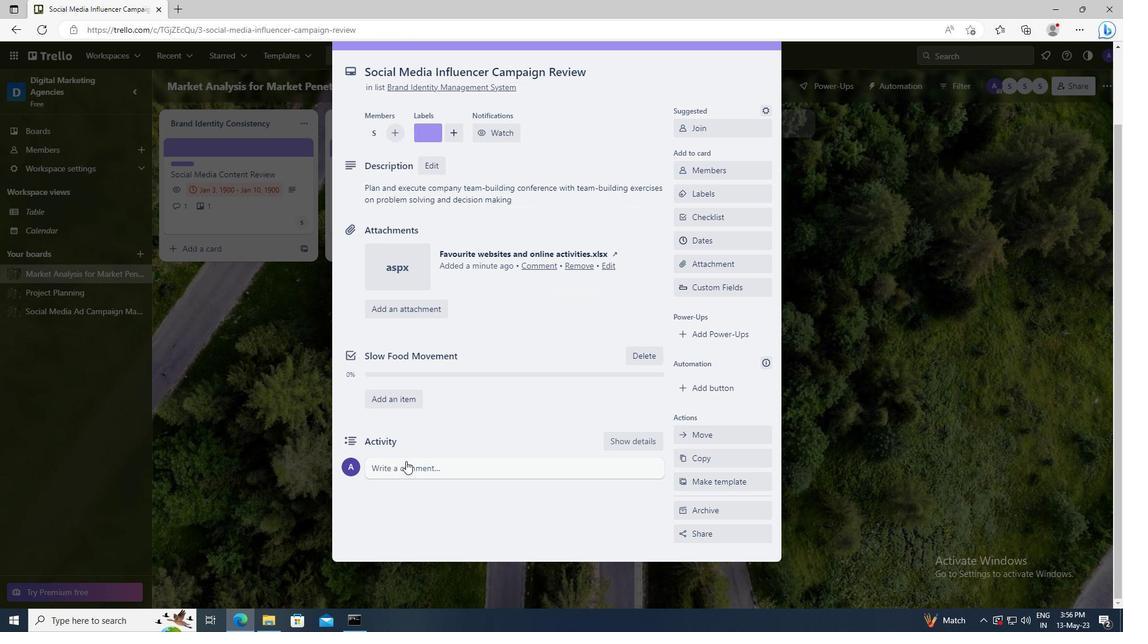 
Action: Mouse pressed left at (408, 467)
Screenshot: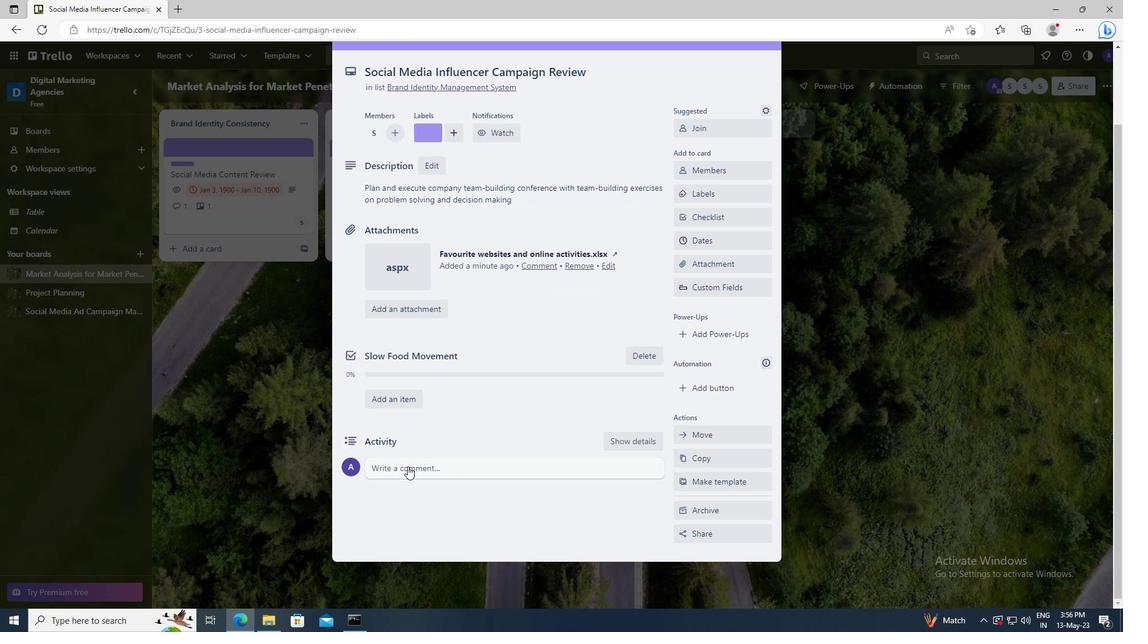 
Action: Key pressed <Key.shift>GIVEN<Key.space>THE<Key.space>POTENTIAL<Key.space>IMPACT<Key.space>OF<Key.space>THIS<Key.space>TASK<Key.space>ON<Key.space>OUR<Key.space>COMPANY<Key.space>REPUTATION<Key.space>FOR<Key.space>INNOVATION,<Key.space>LET<Key.space>US<Key.space>ENSURE<Key.space>THAT<Key.space>WE<Key.space>APPROACH<Key.space>IT<Key.space>WITH<Key.space>A<Key.space>SENSE<Key.space>OF<Key.space>CREATIVITY<Key.space>AND<Key.space>IMAGINATION.
Screenshot: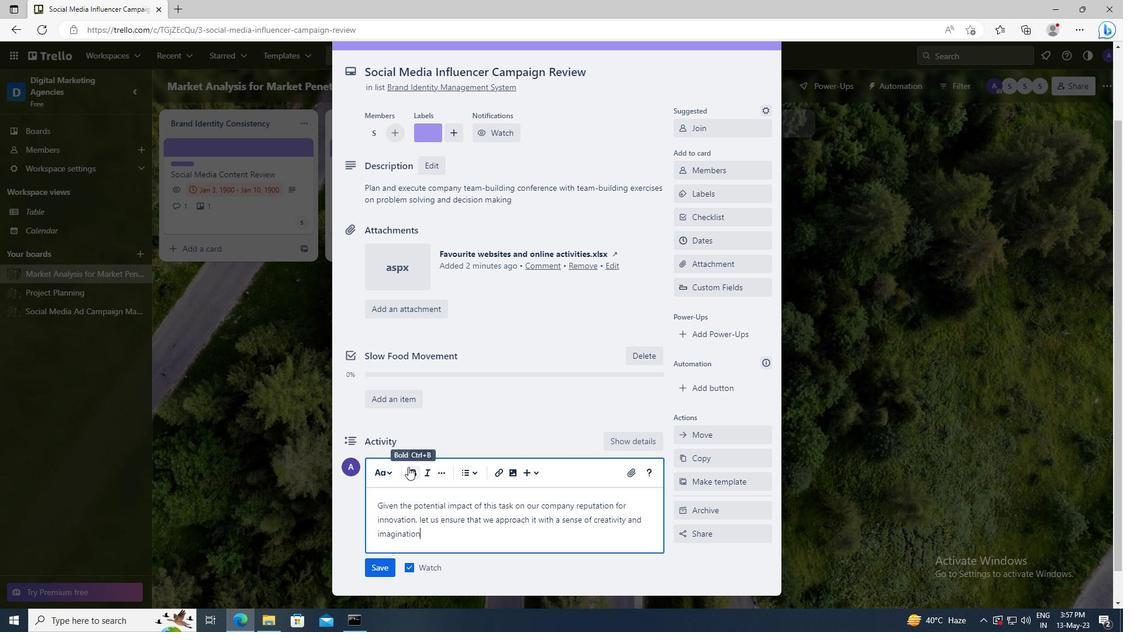 
Action: Mouse moved to (382, 570)
Screenshot: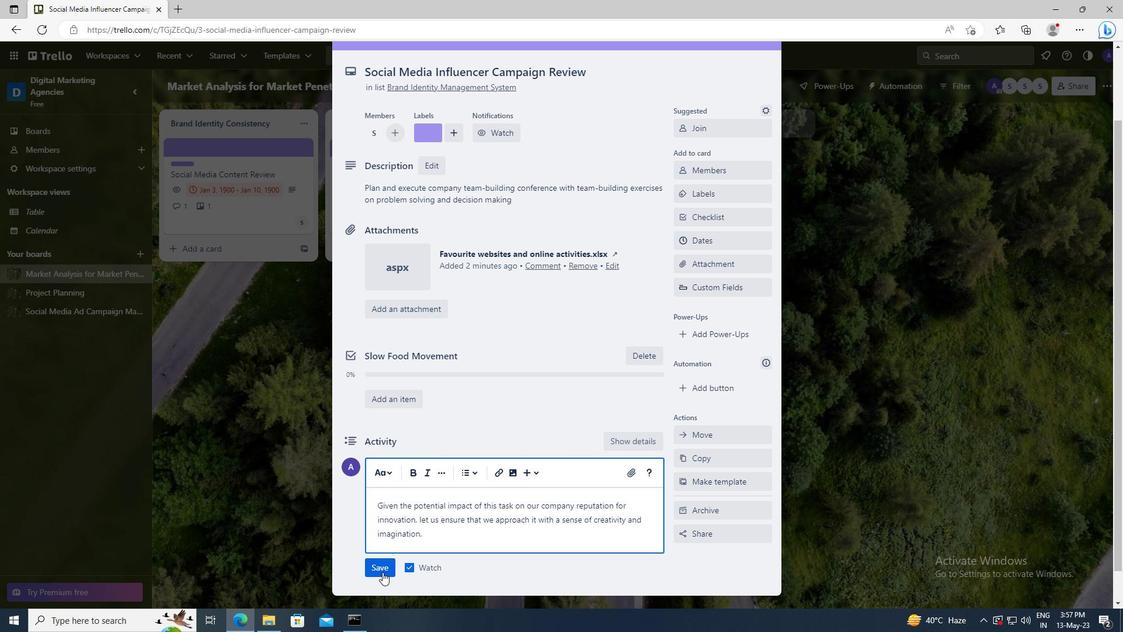 
Action: Mouse pressed left at (382, 570)
Screenshot: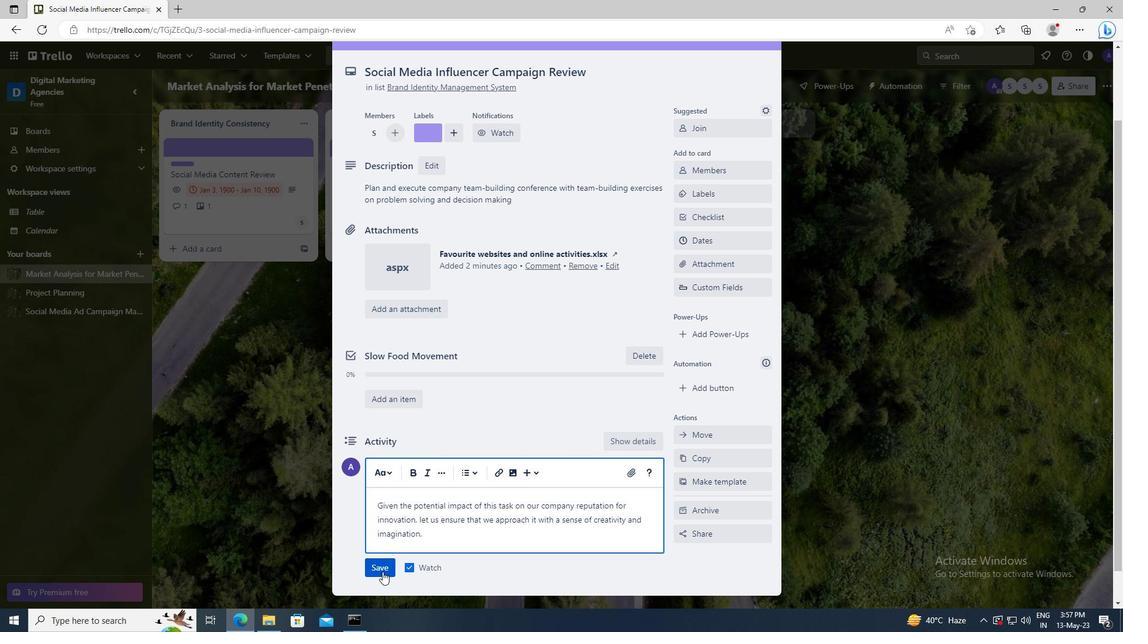 
Action: Mouse moved to (694, 242)
Screenshot: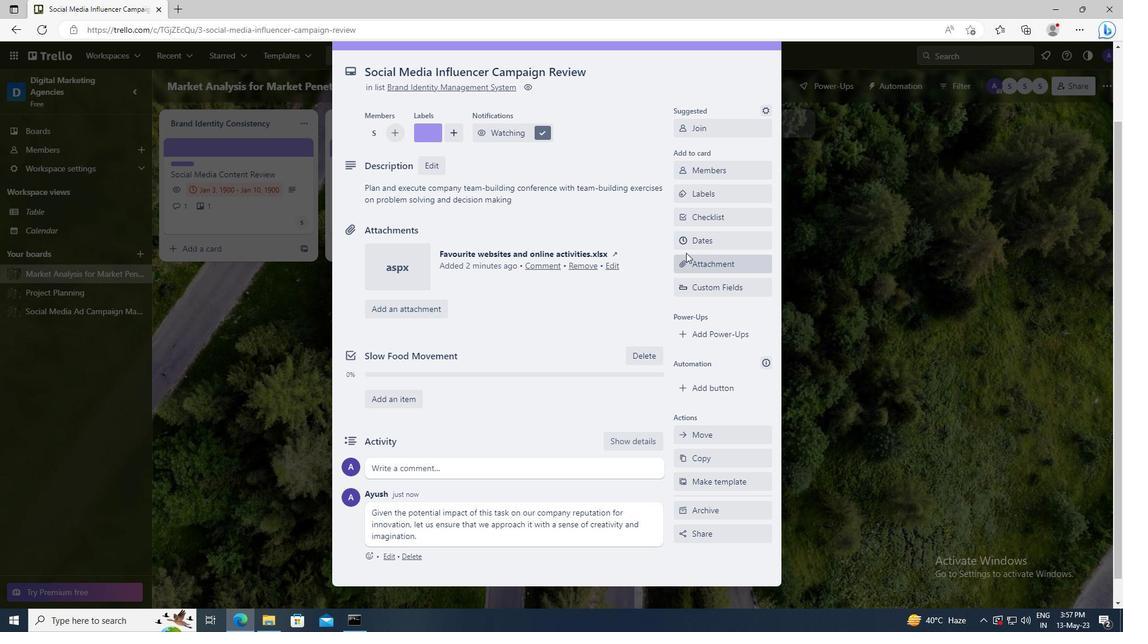 
Action: Mouse pressed left at (694, 242)
Screenshot: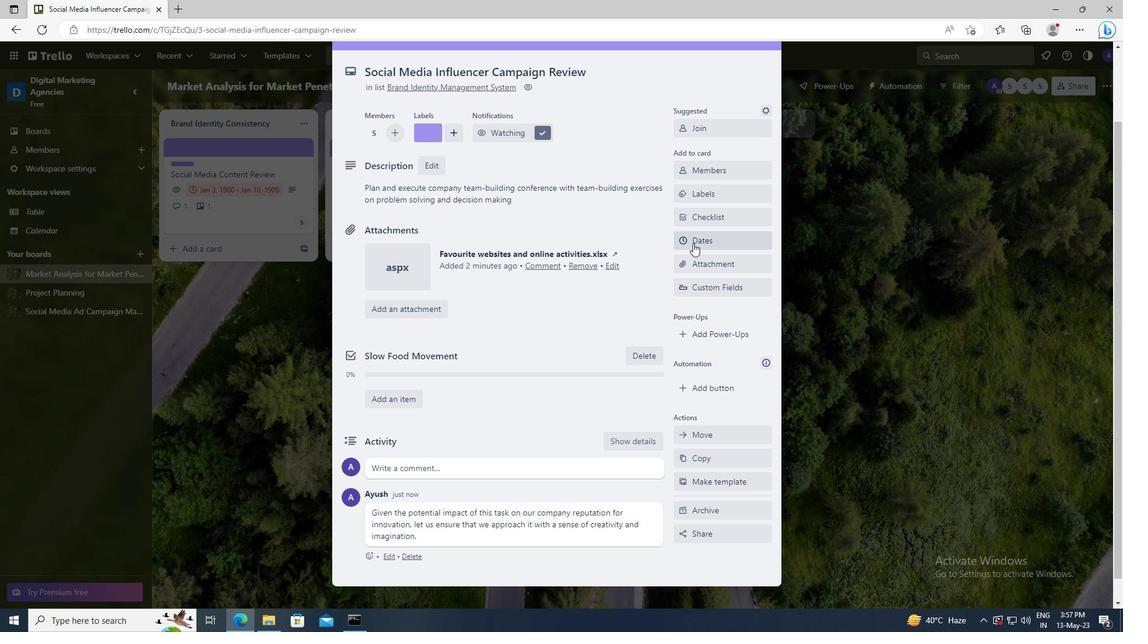 
Action: Mouse moved to (688, 300)
Screenshot: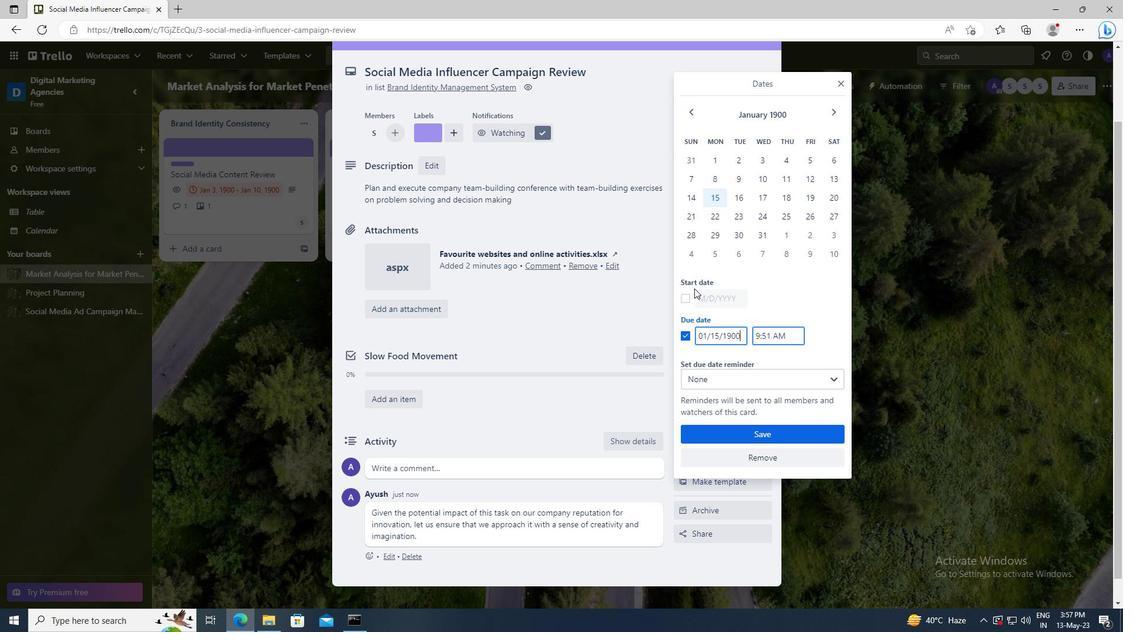 
Action: Mouse pressed left at (688, 300)
Screenshot: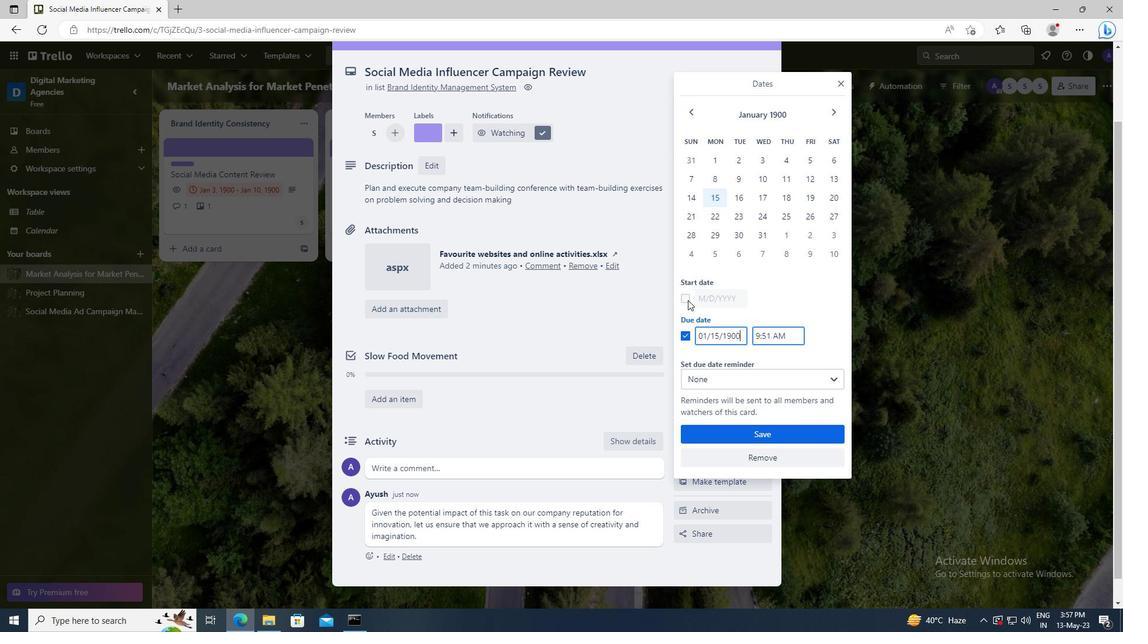 
Action: Mouse moved to (739, 299)
Screenshot: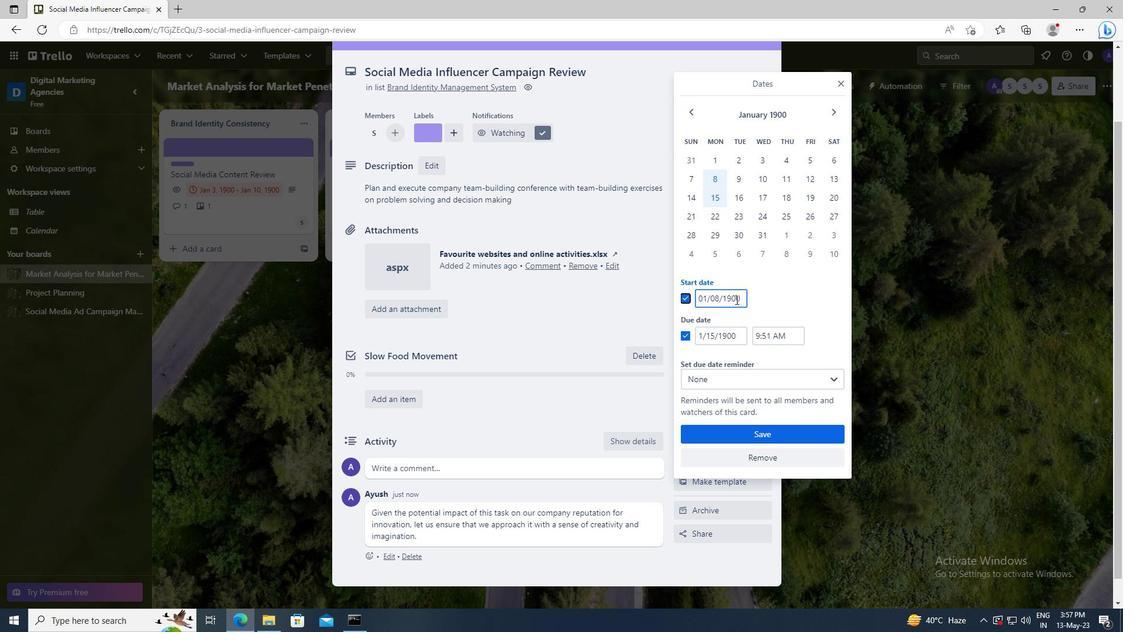 
Action: Mouse pressed left at (739, 299)
Screenshot: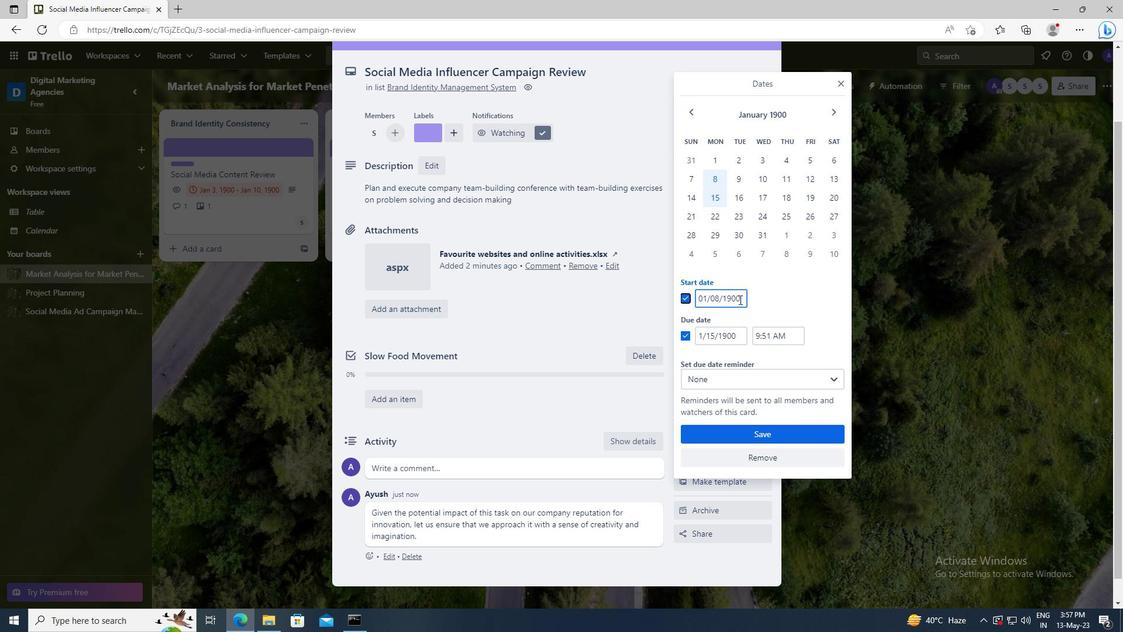 
Action: Key pressed <Key.left><Key.left><Key.left><Key.left><Key.left><Key.backspace>9
Screenshot: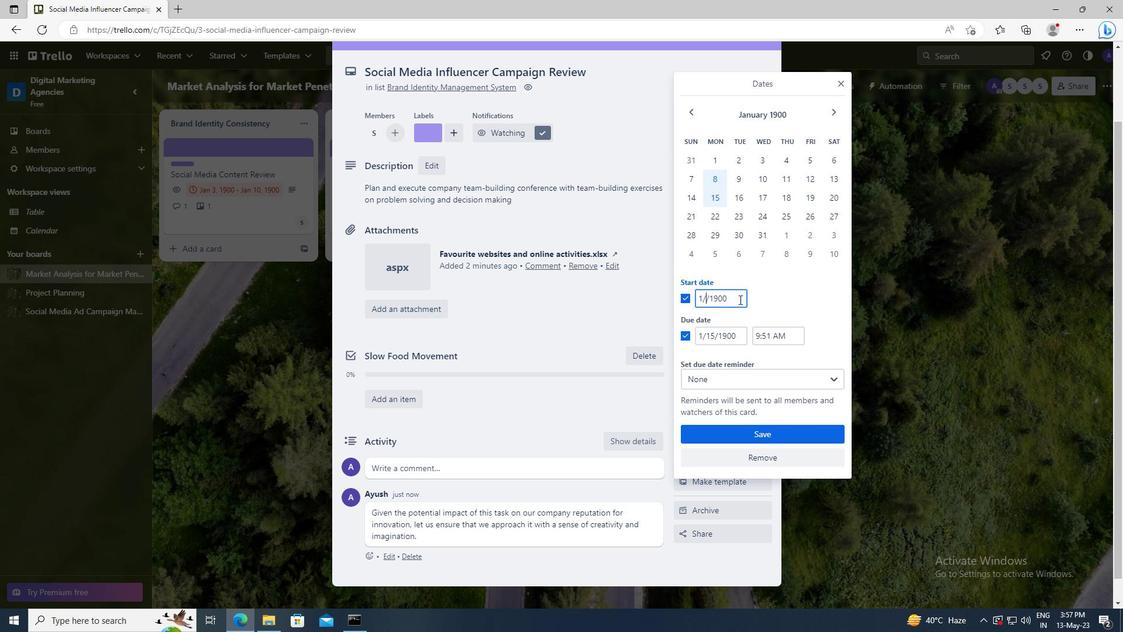 
Action: Mouse moved to (740, 336)
Screenshot: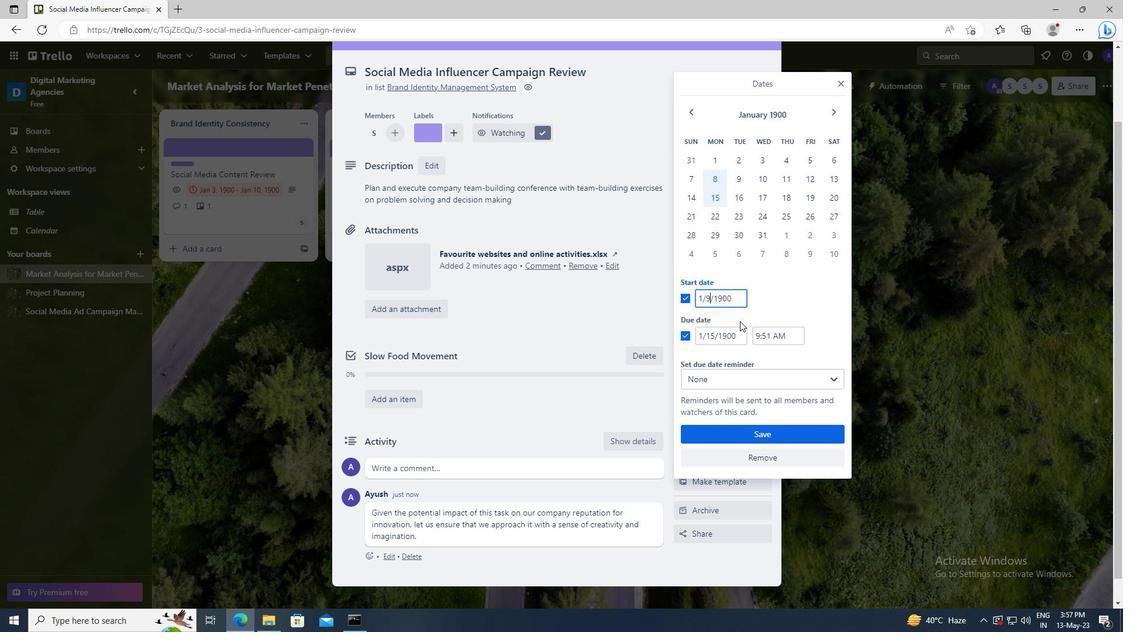 
Action: Mouse pressed left at (740, 336)
Screenshot: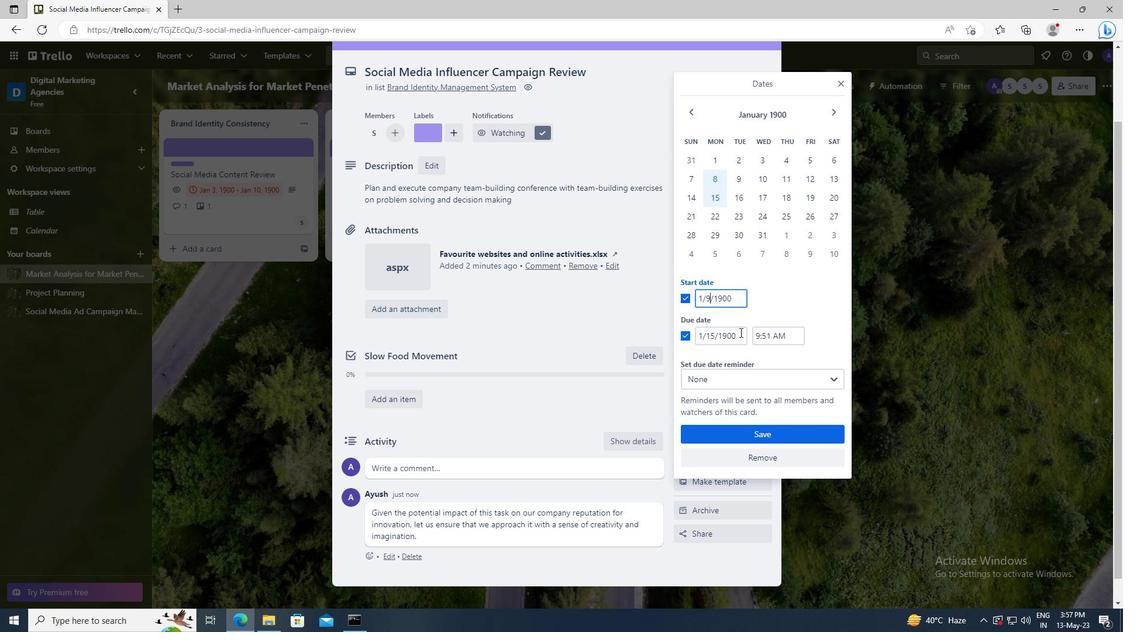 
Action: Key pressed <Key.left><Key.left><Key.left><Key.left><Key.left><Key.backspace><Key.backspace>16
Screenshot: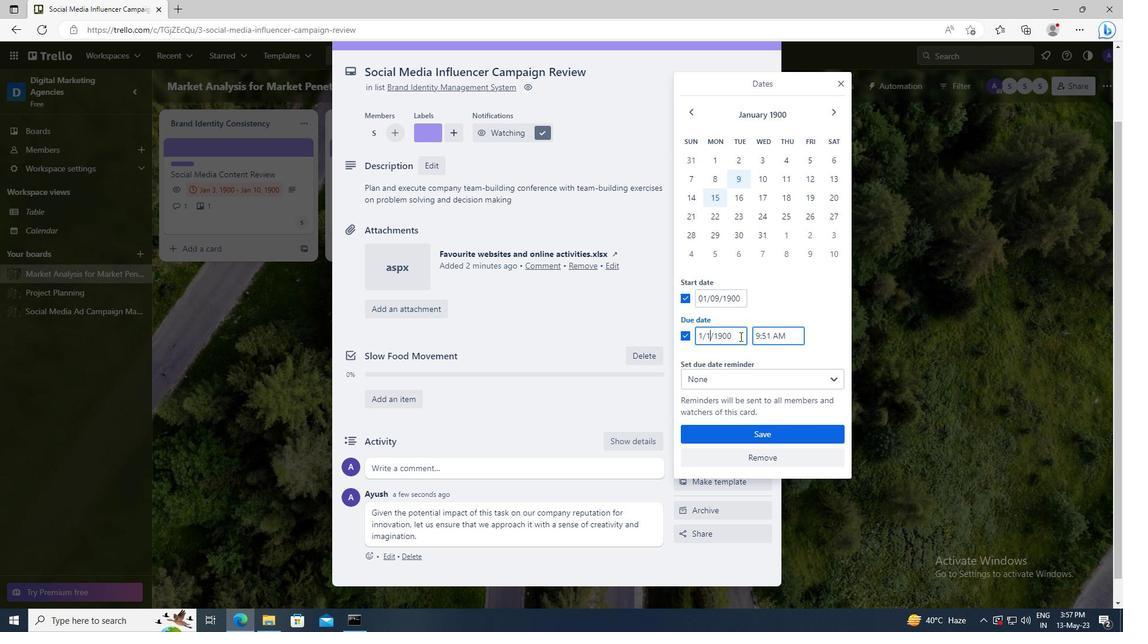 
Action: Mouse moved to (756, 433)
Screenshot: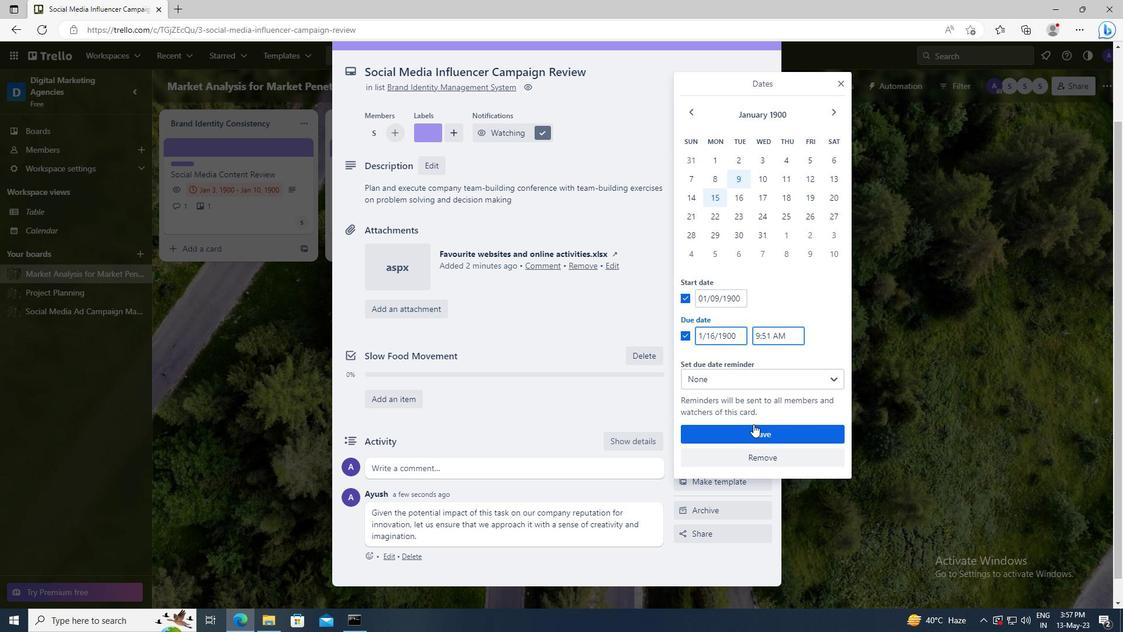 
Action: Mouse pressed left at (756, 433)
Screenshot: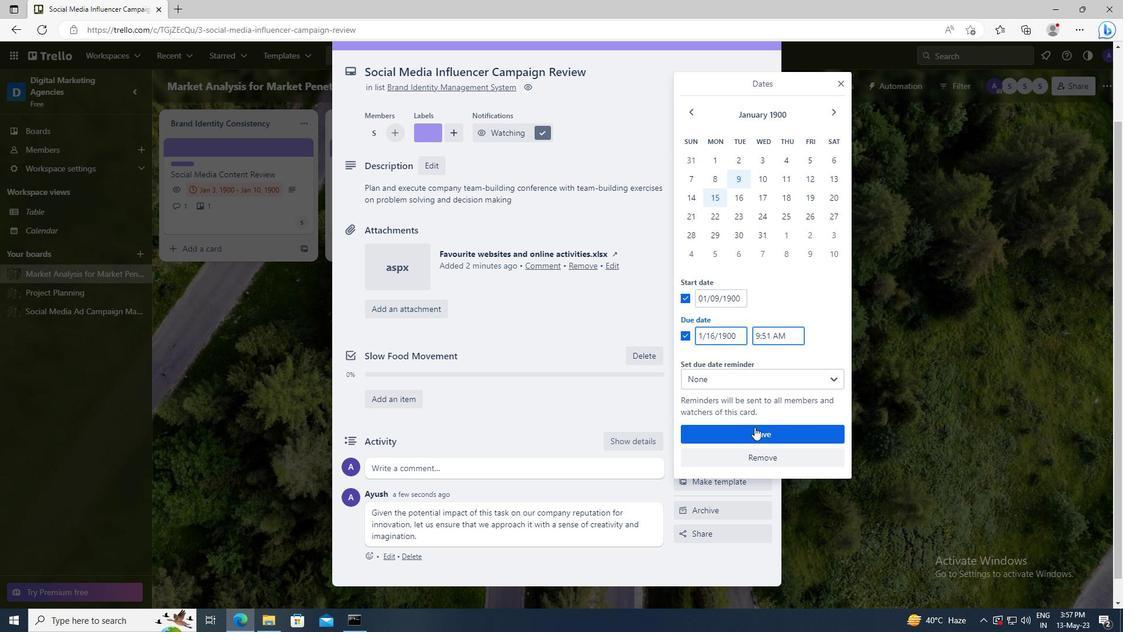 
